 Task: Create a due date automation trigger when advanced on, on the tuesday before a card is due add fields with custom field "Resume" checked at 11:00 AM.
Action: Mouse moved to (1375, 113)
Screenshot: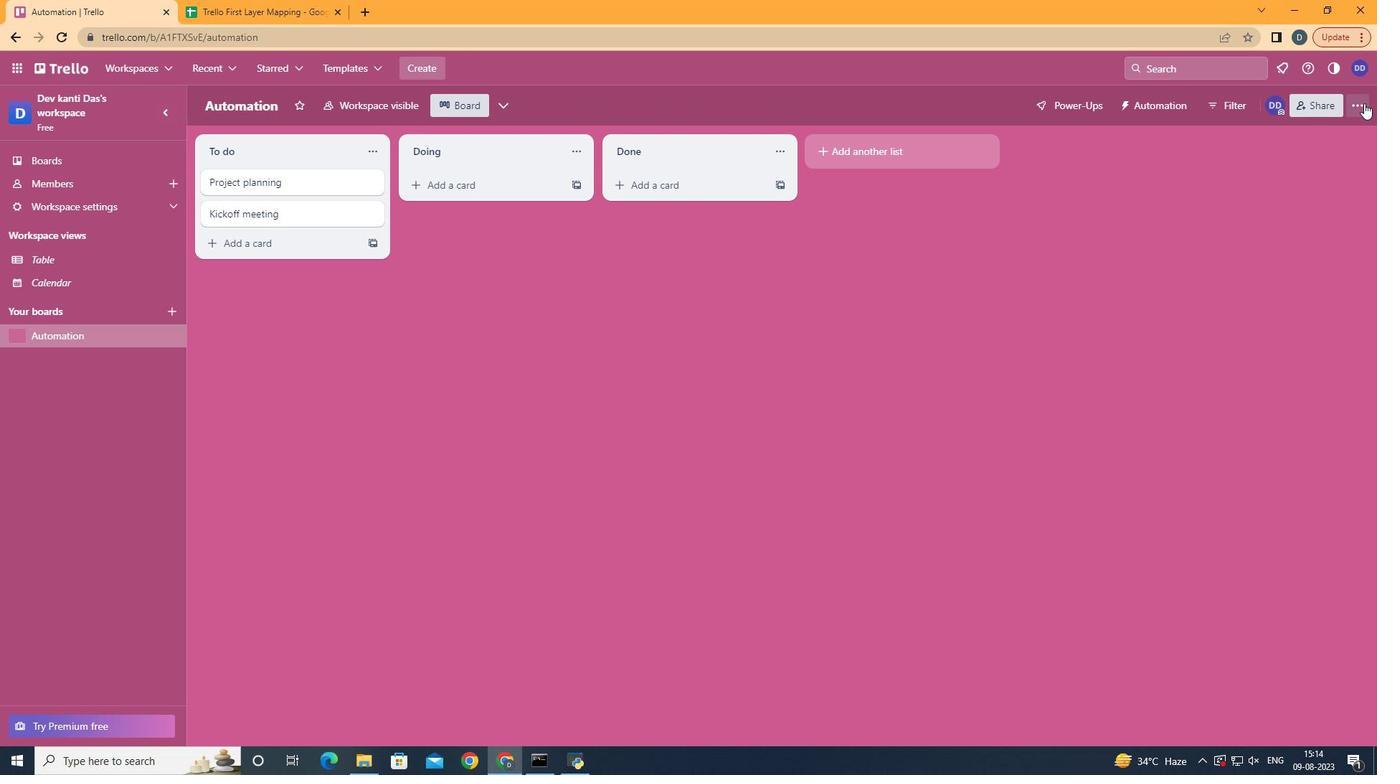 
Action: Mouse pressed left at (1375, 113)
Screenshot: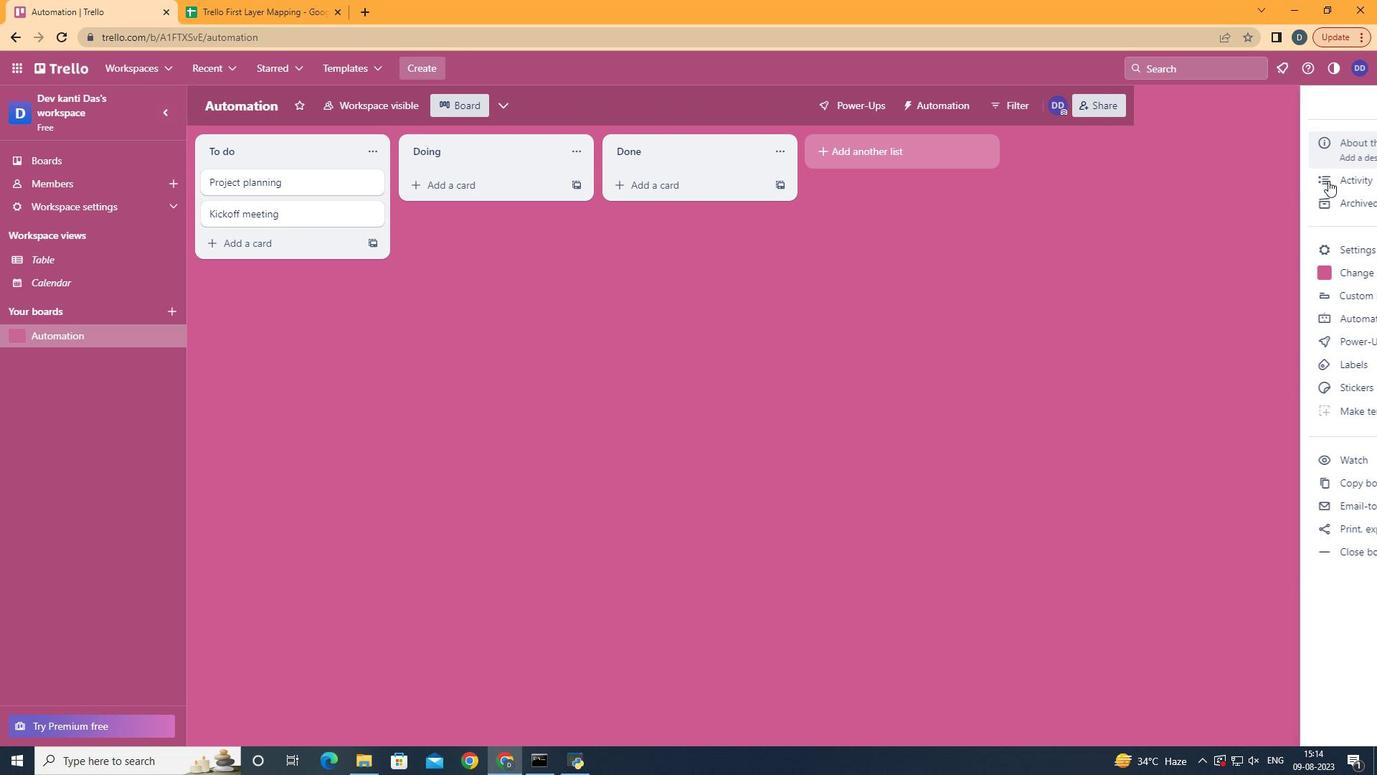 
Action: Mouse moved to (1235, 323)
Screenshot: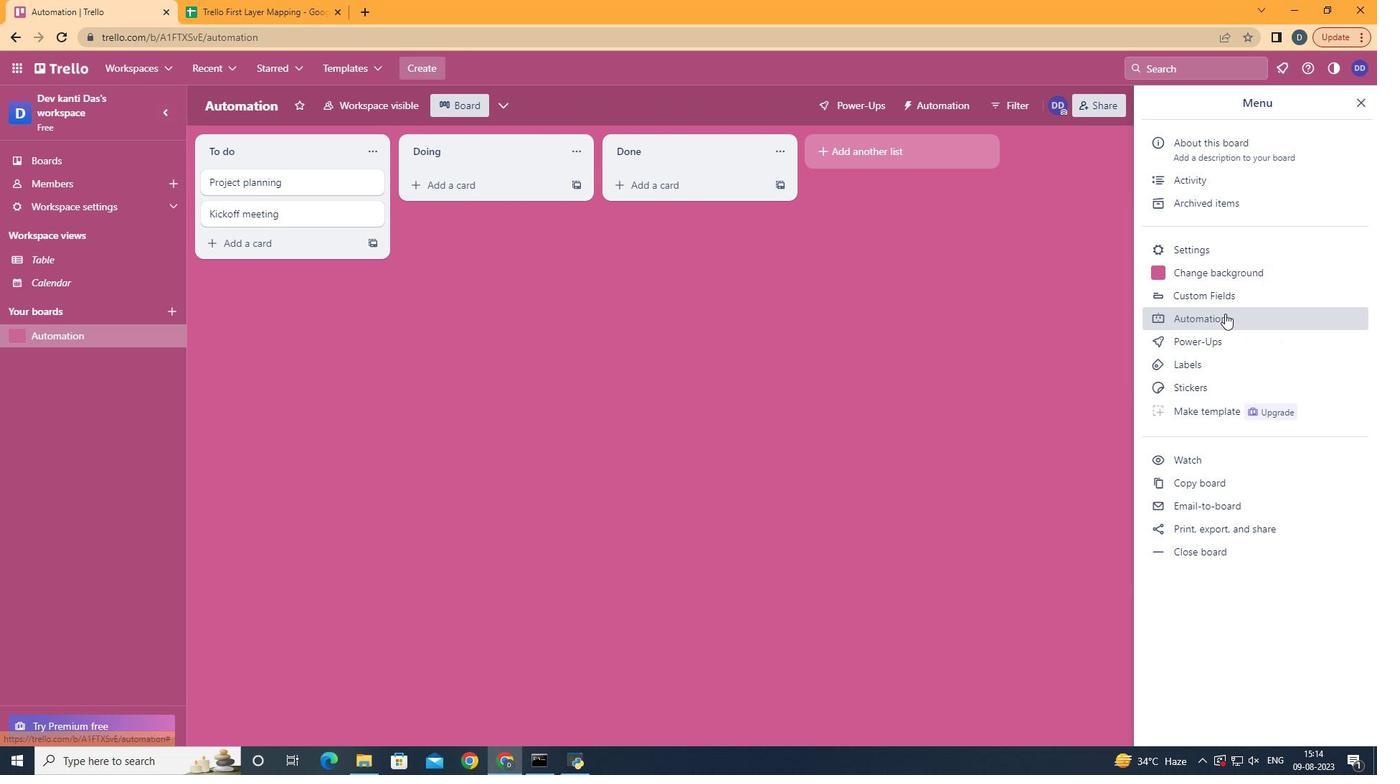 
Action: Mouse pressed left at (1235, 323)
Screenshot: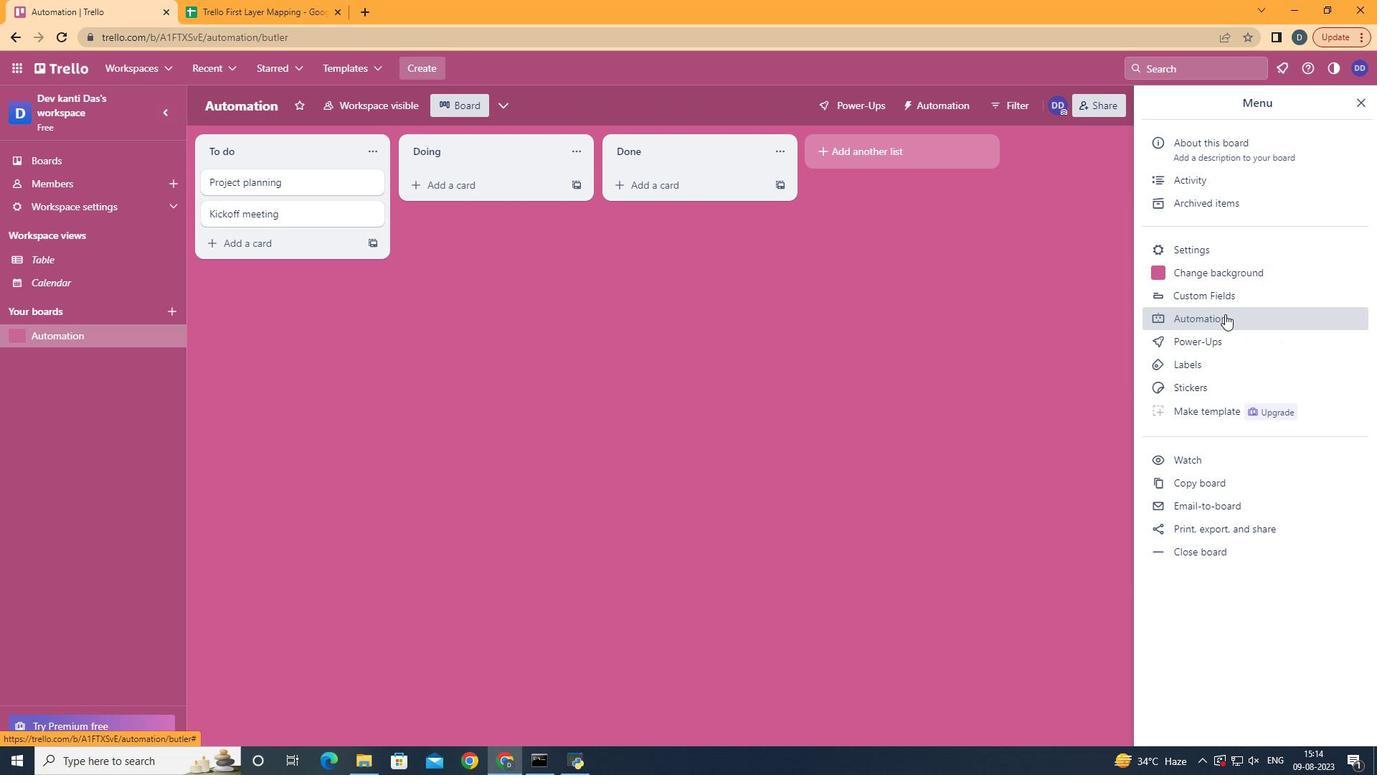 
Action: Mouse moved to (274, 301)
Screenshot: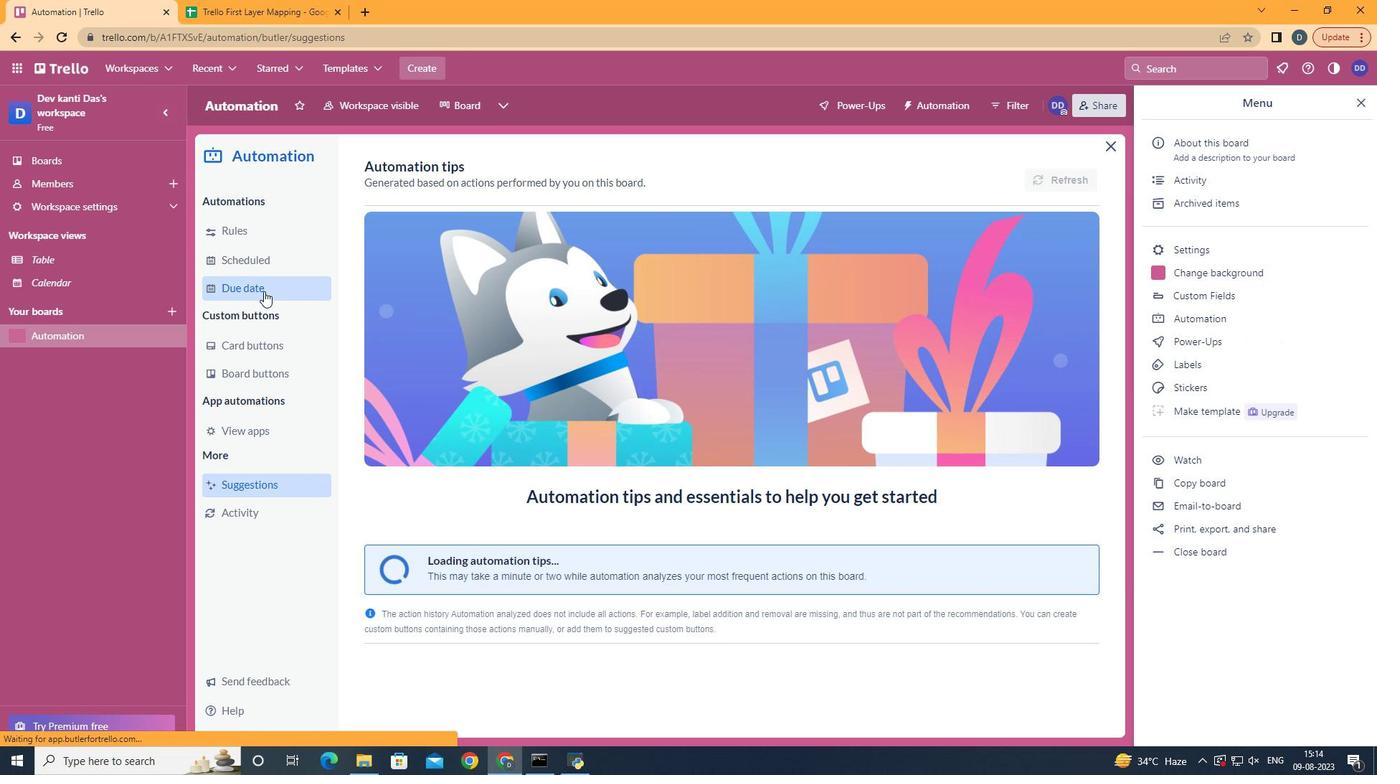 
Action: Mouse pressed left at (274, 301)
Screenshot: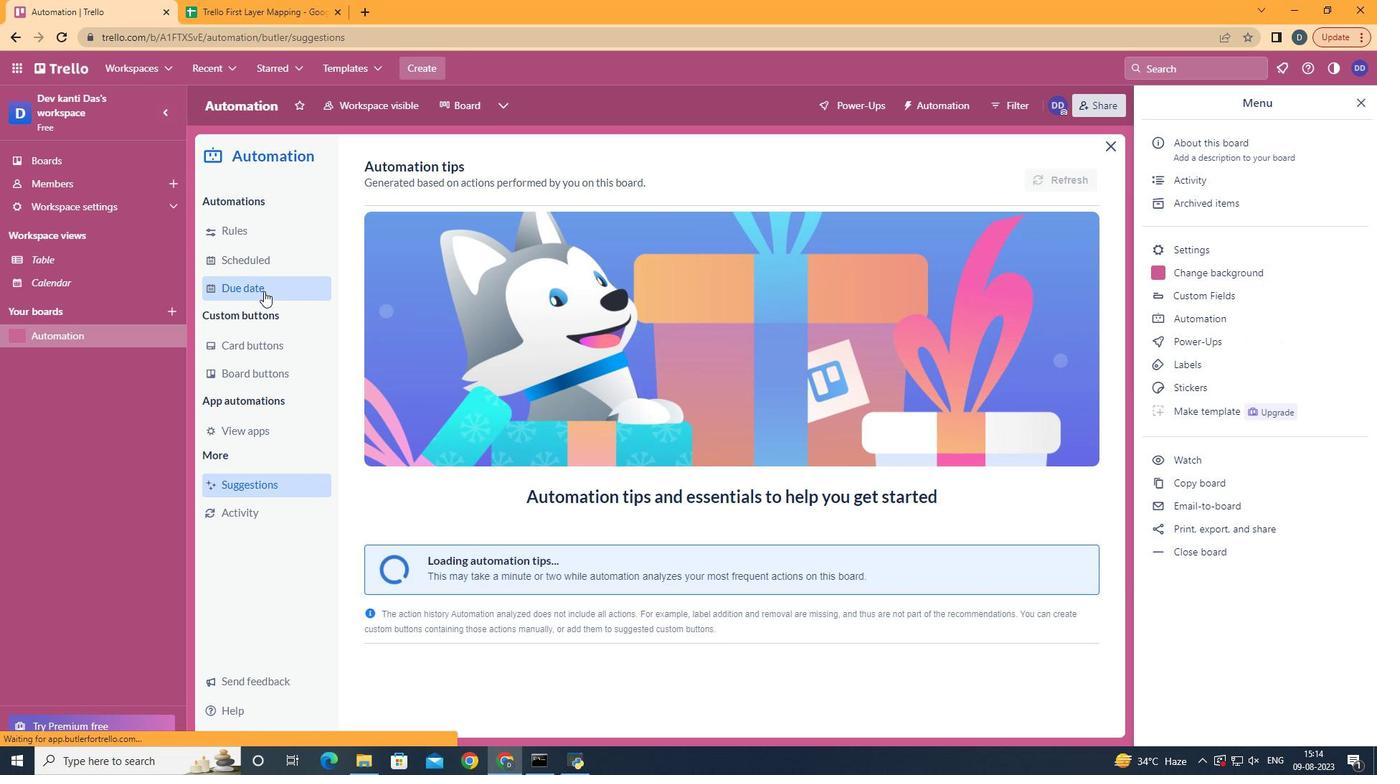 
Action: Mouse moved to (1032, 175)
Screenshot: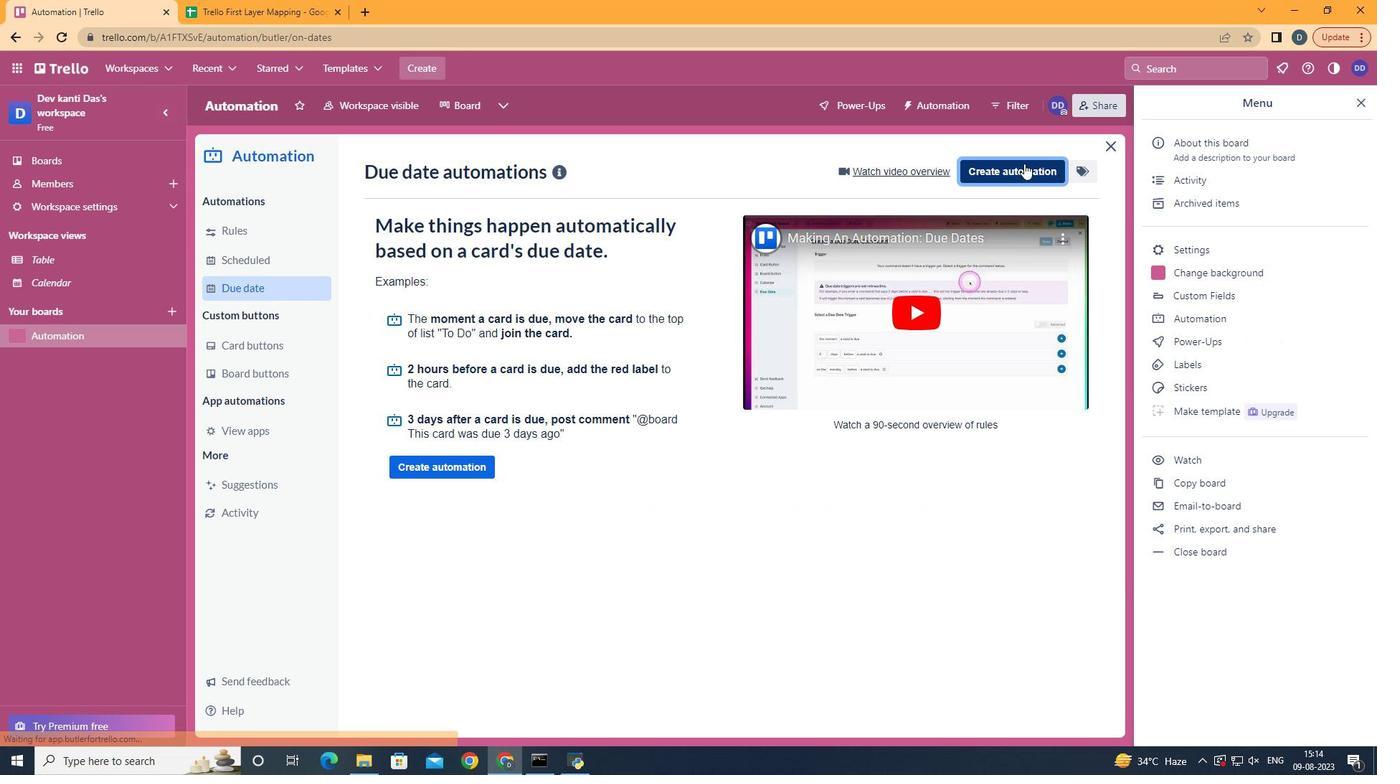 
Action: Mouse pressed left at (1032, 175)
Screenshot: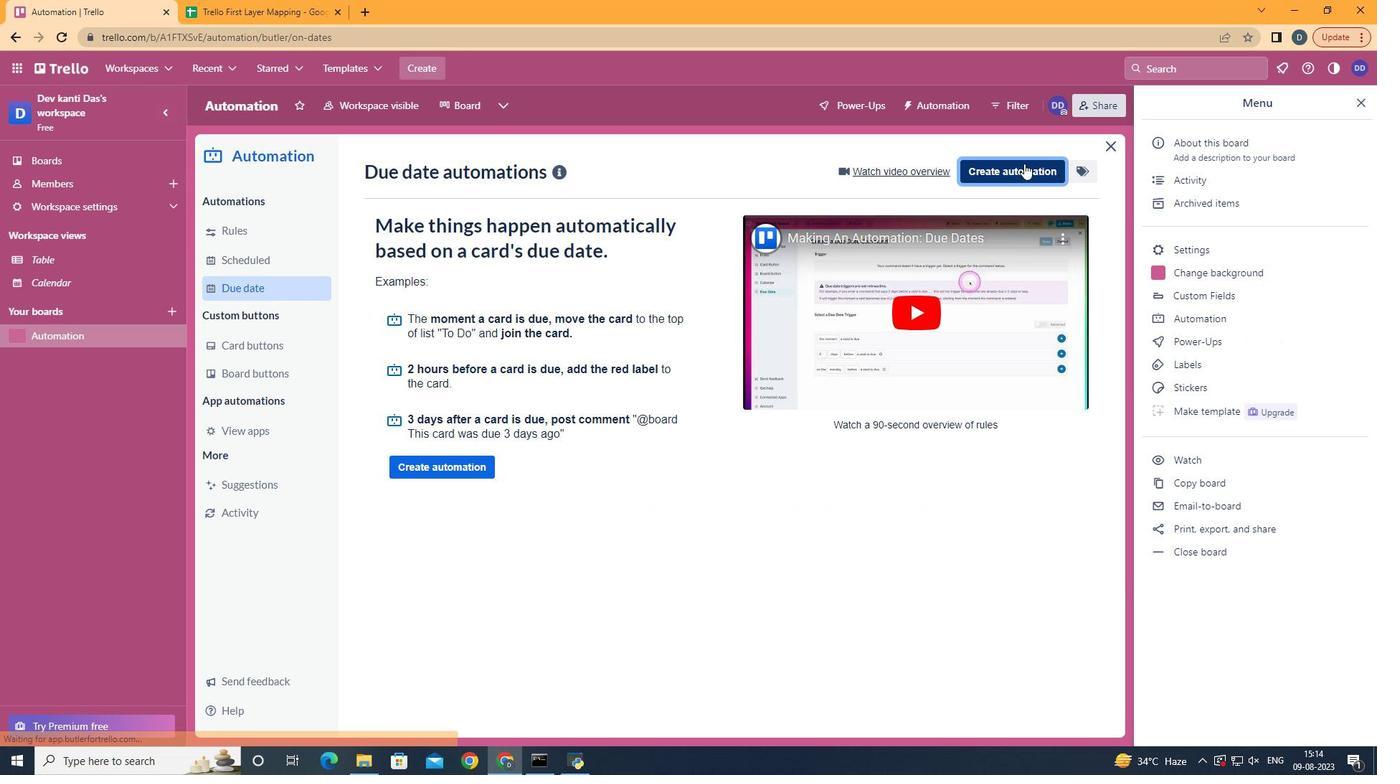 
Action: Mouse moved to (787, 325)
Screenshot: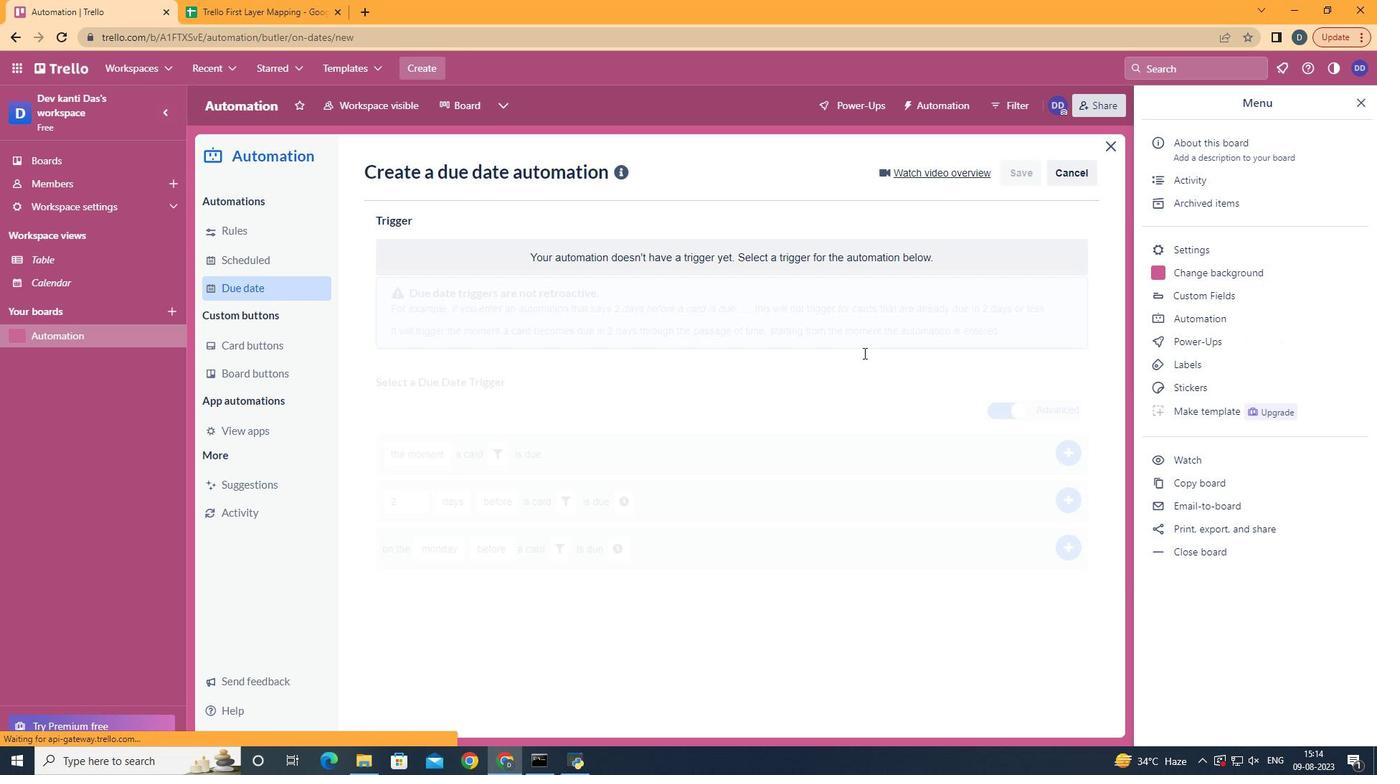 
Action: Mouse pressed left at (787, 325)
Screenshot: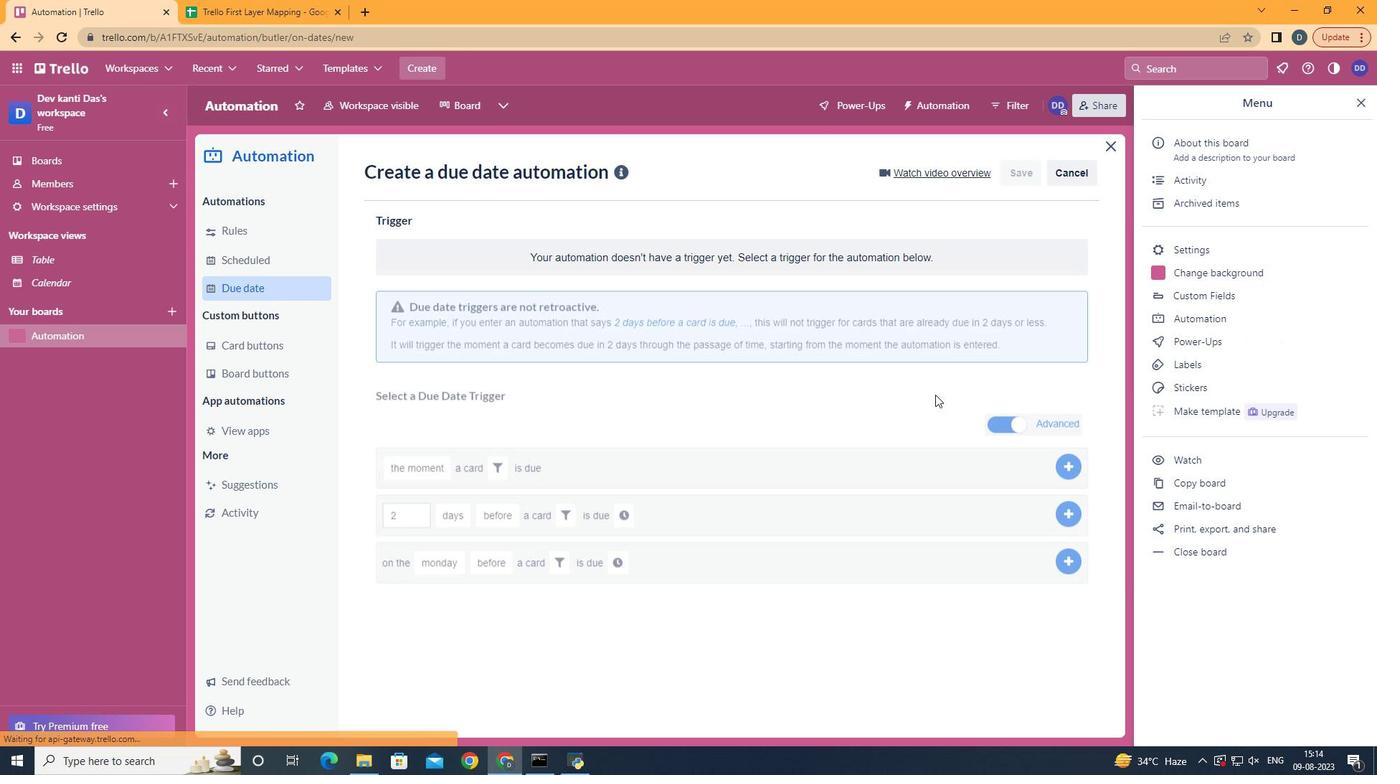 
Action: Mouse moved to (472, 416)
Screenshot: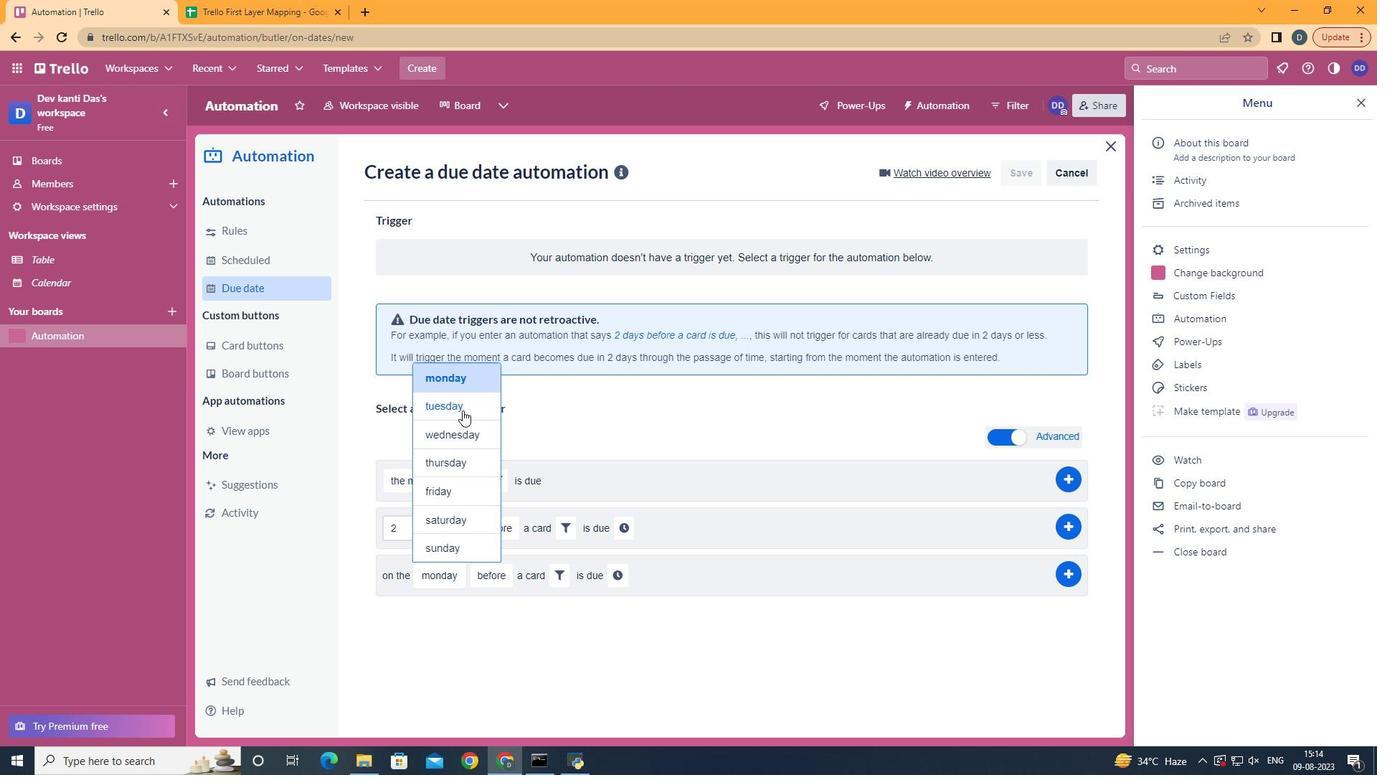 
Action: Mouse pressed left at (472, 416)
Screenshot: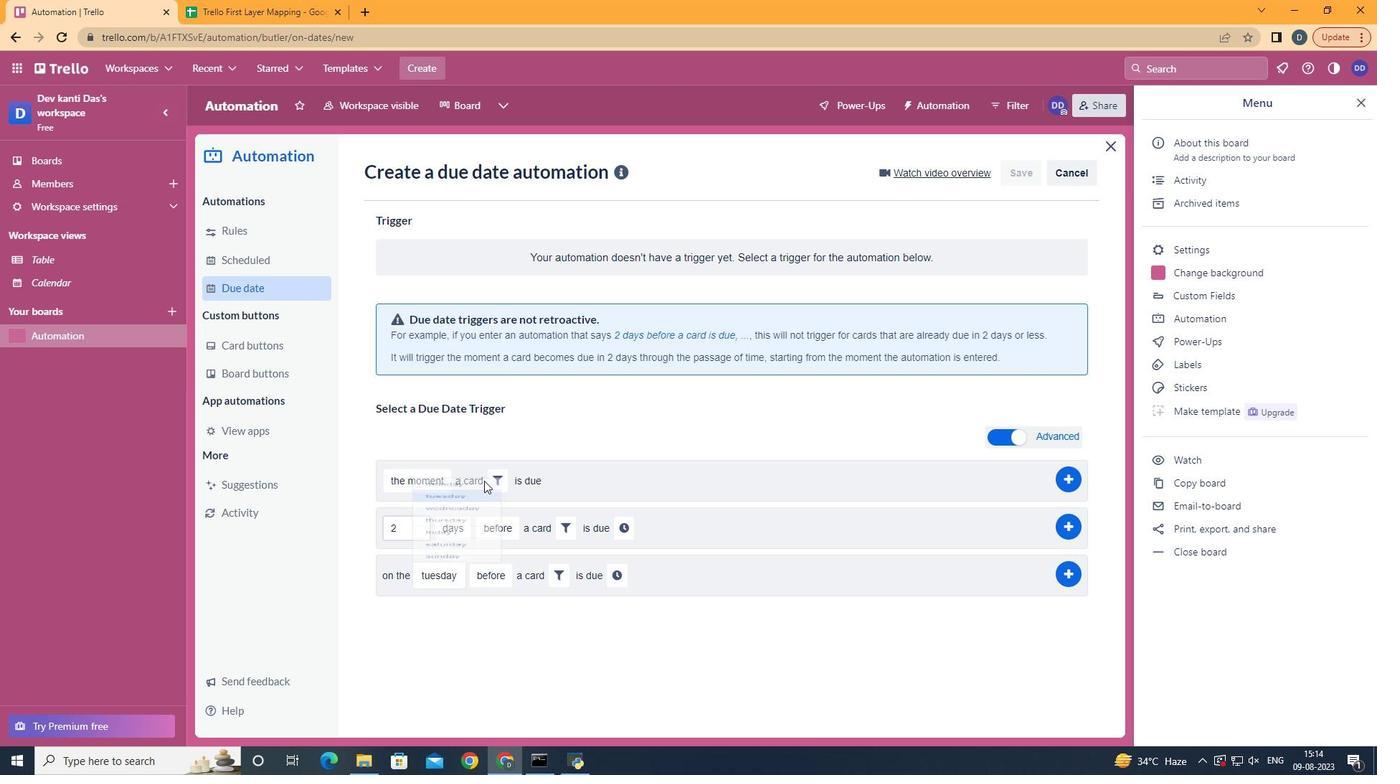 
Action: Mouse moved to (559, 577)
Screenshot: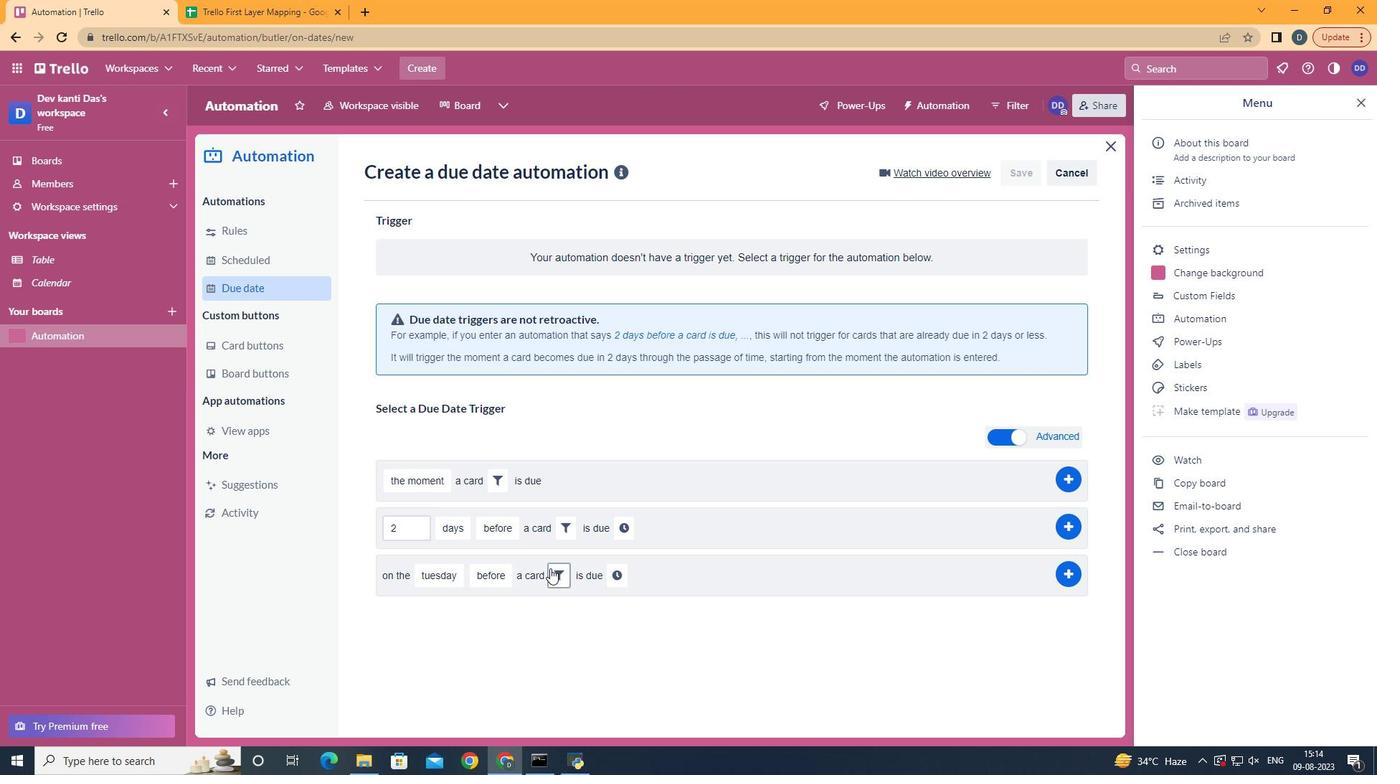 
Action: Mouse pressed left at (559, 577)
Screenshot: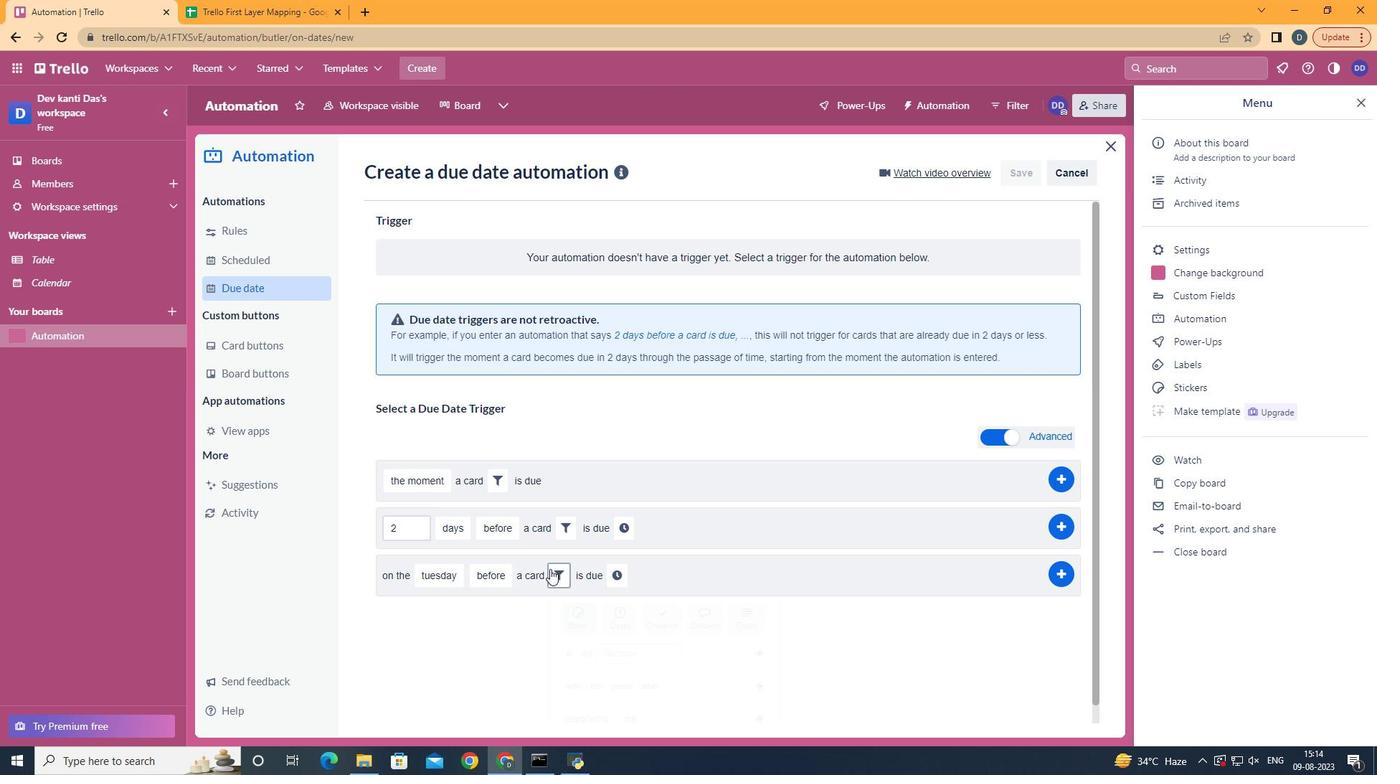 
Action: Mouse moved to (812, 627)
Screenshot: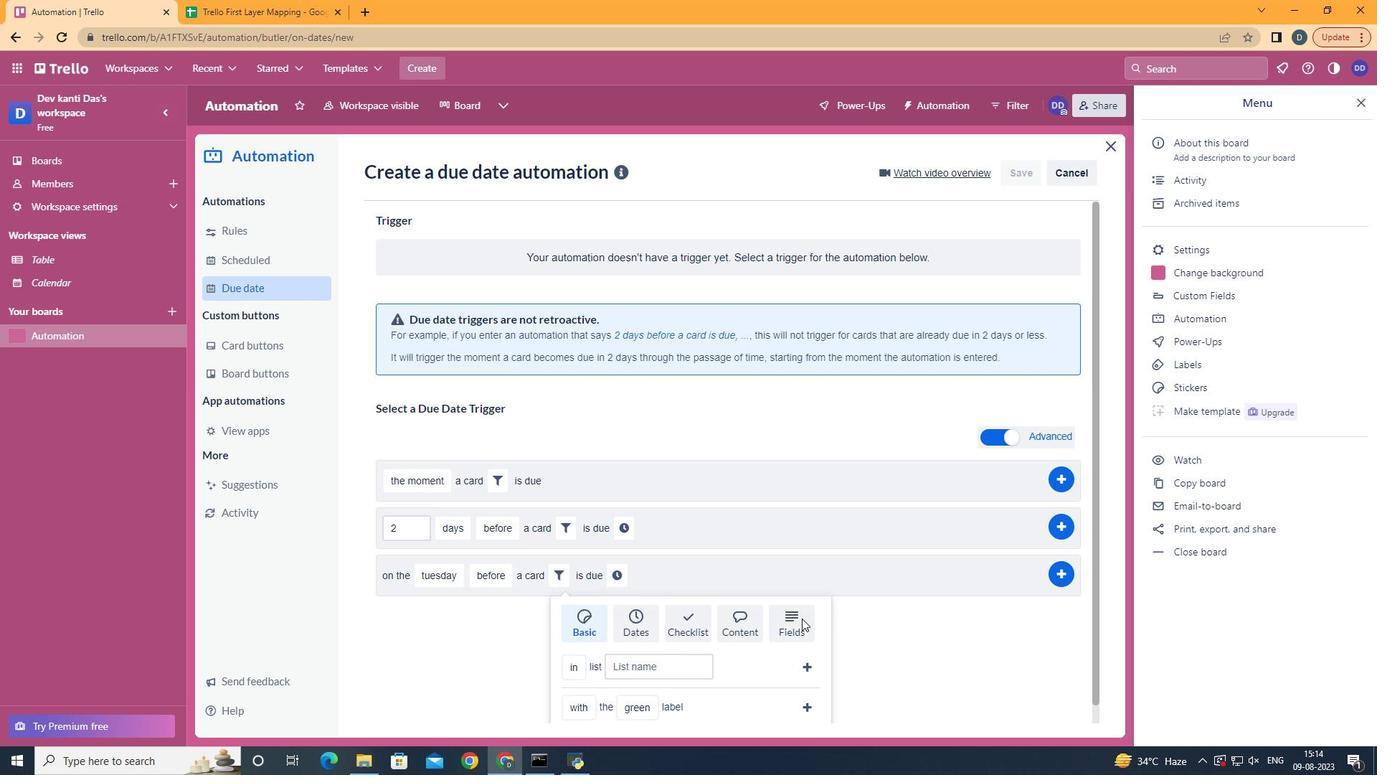 
Action: Mouse pressed left at (812, 627)
Screenshot: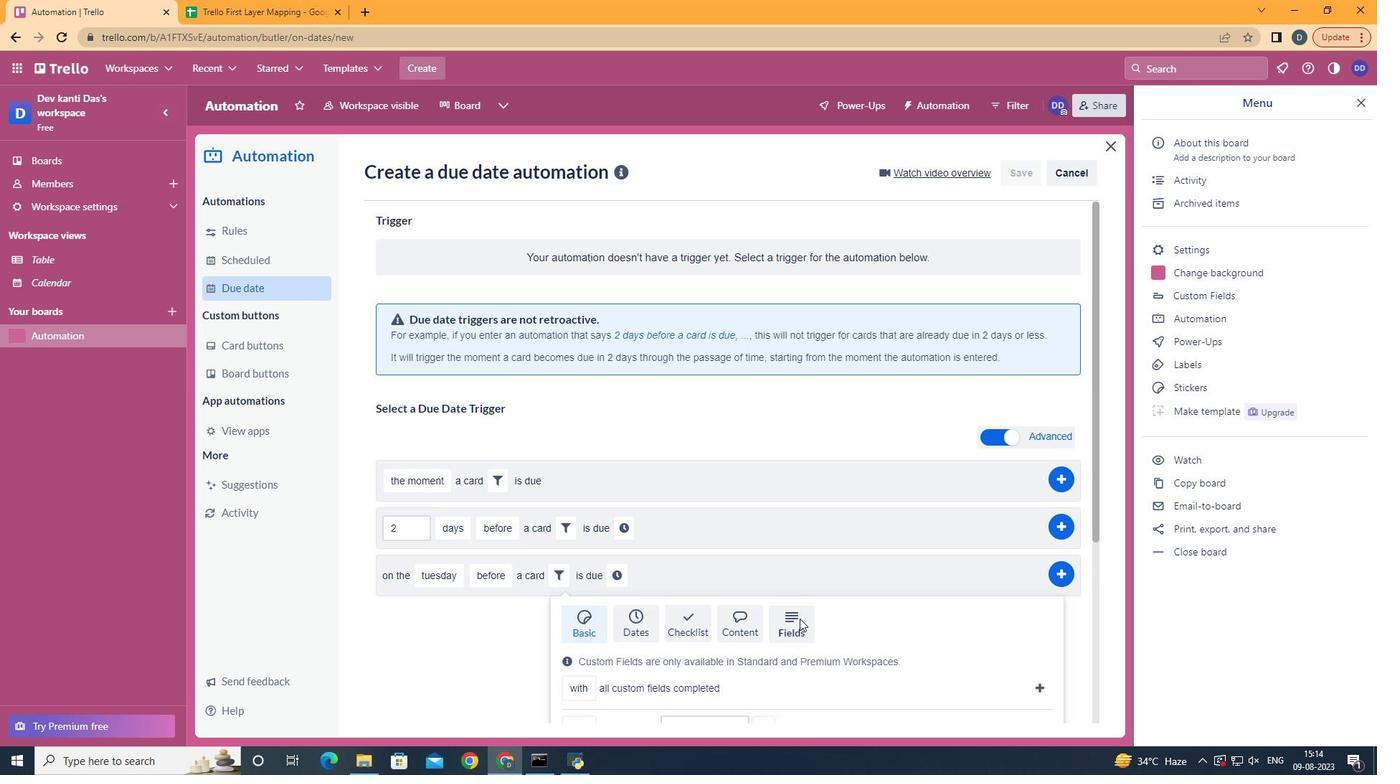 
Action: Mouse moved to (808, 626)
Screenshot: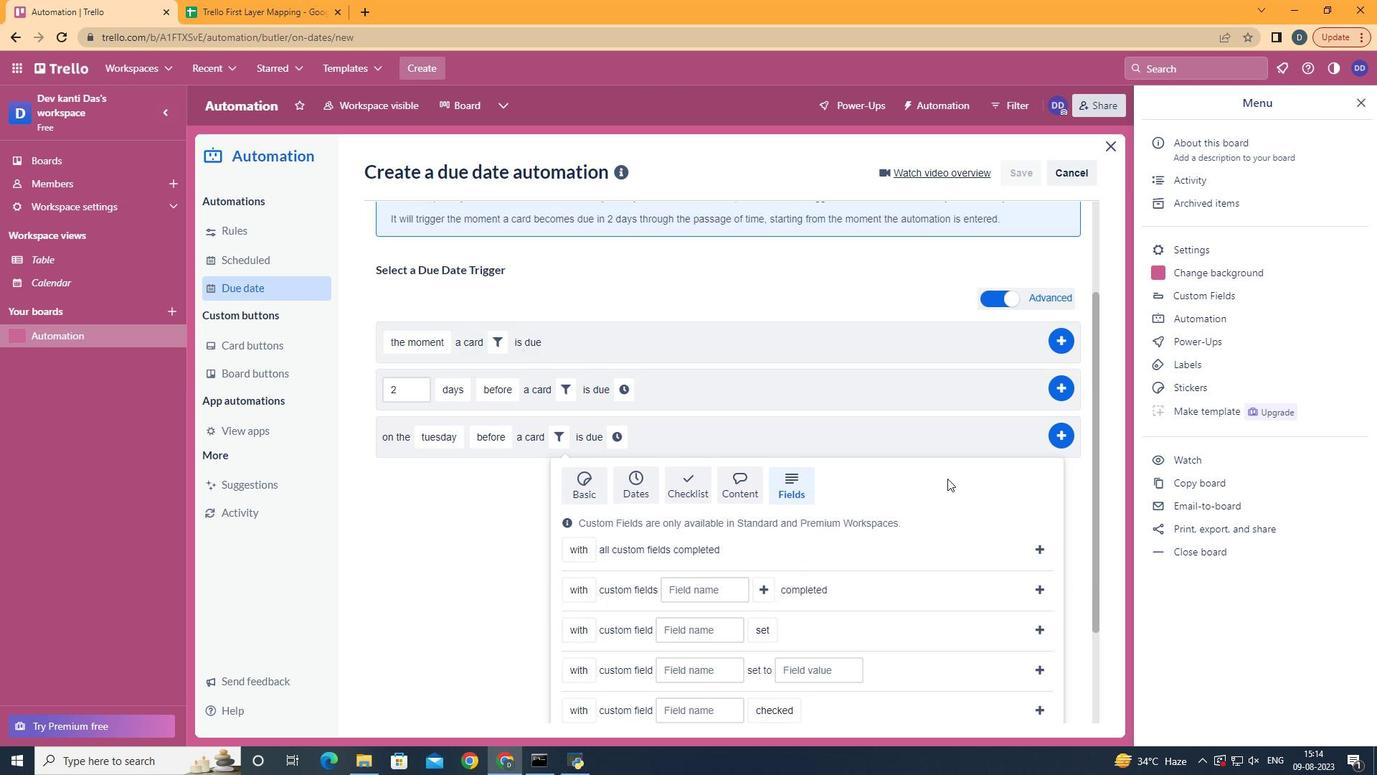 
Action: Mouse scrolled (808, 625) with delta (0, 0)
Screenshot: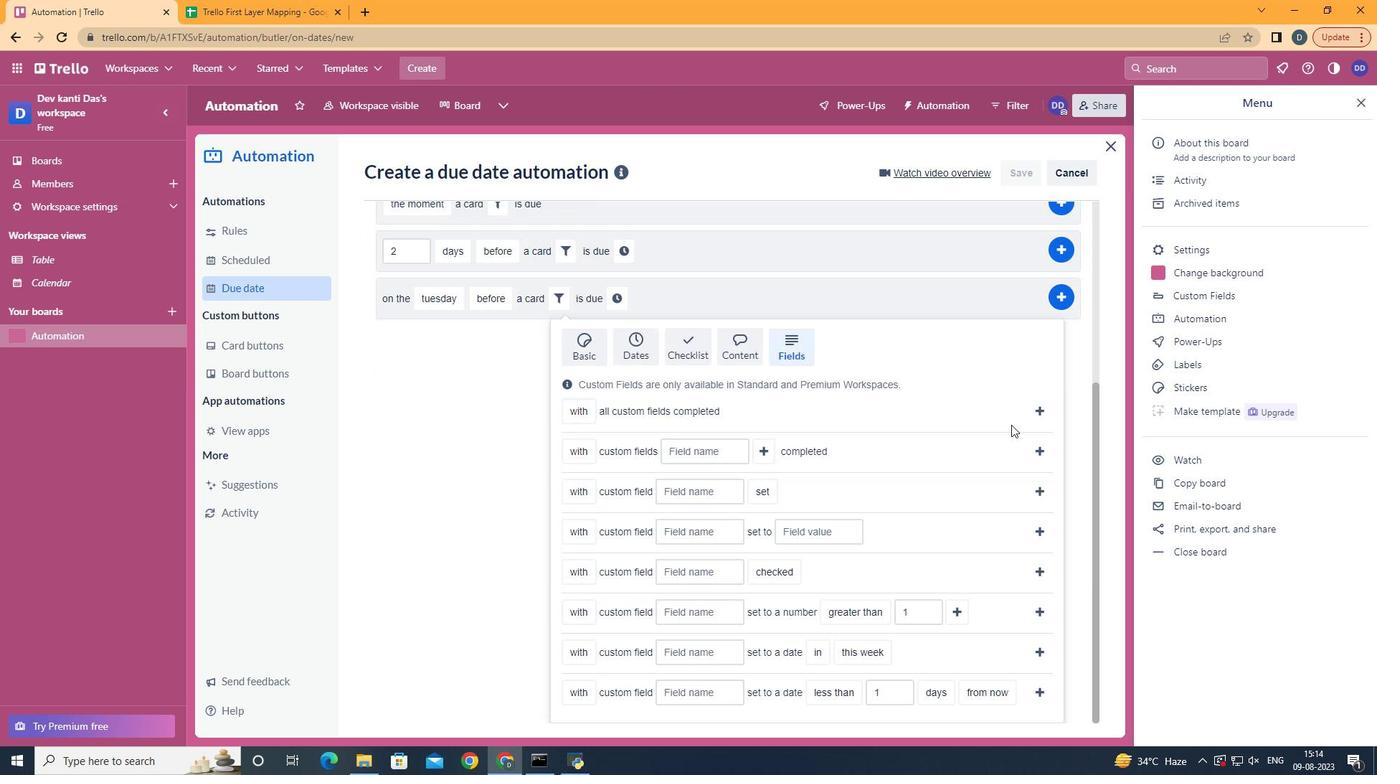 
Action: Mouse scrolled (808, 625) with delta (0, 0)
Screenshot: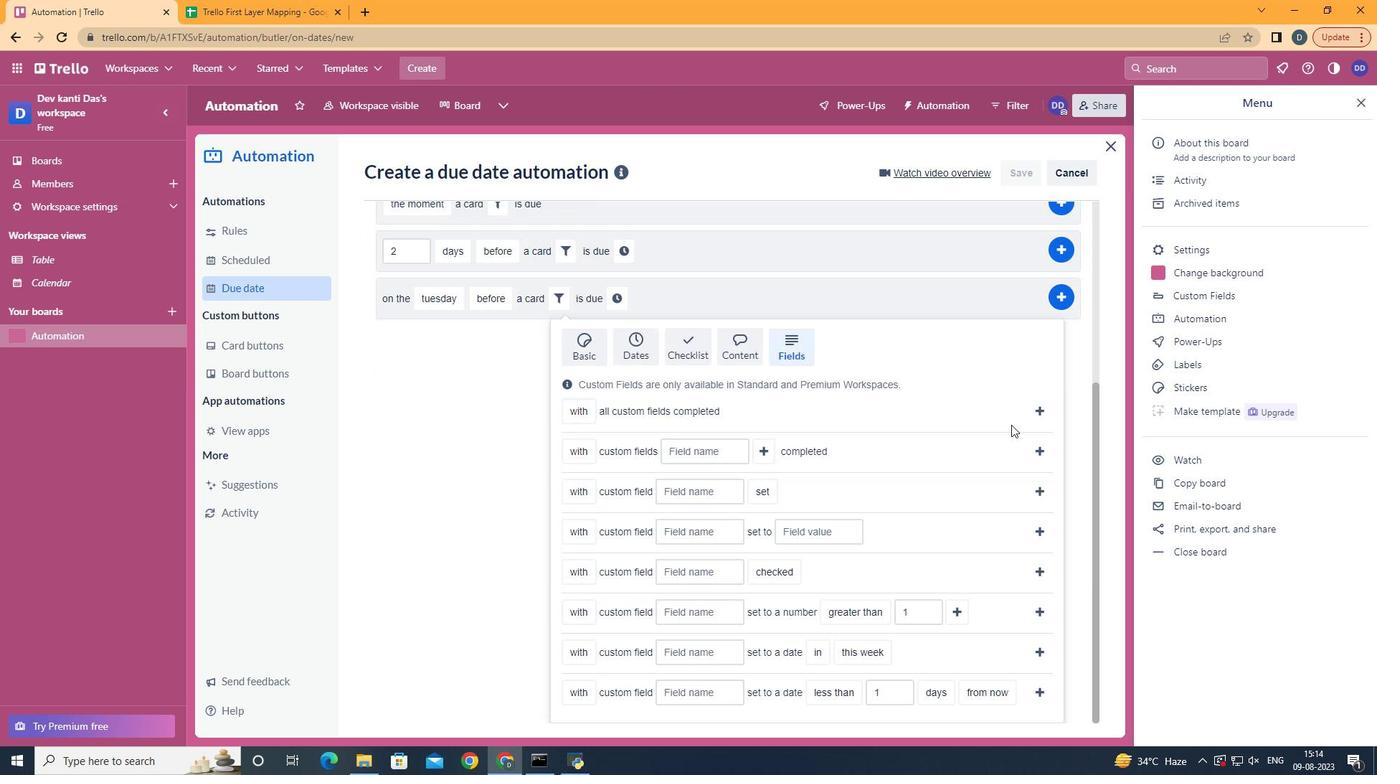 
Action: Mouse scrolled (808, 625) with delta (0, 0)
Screenshot: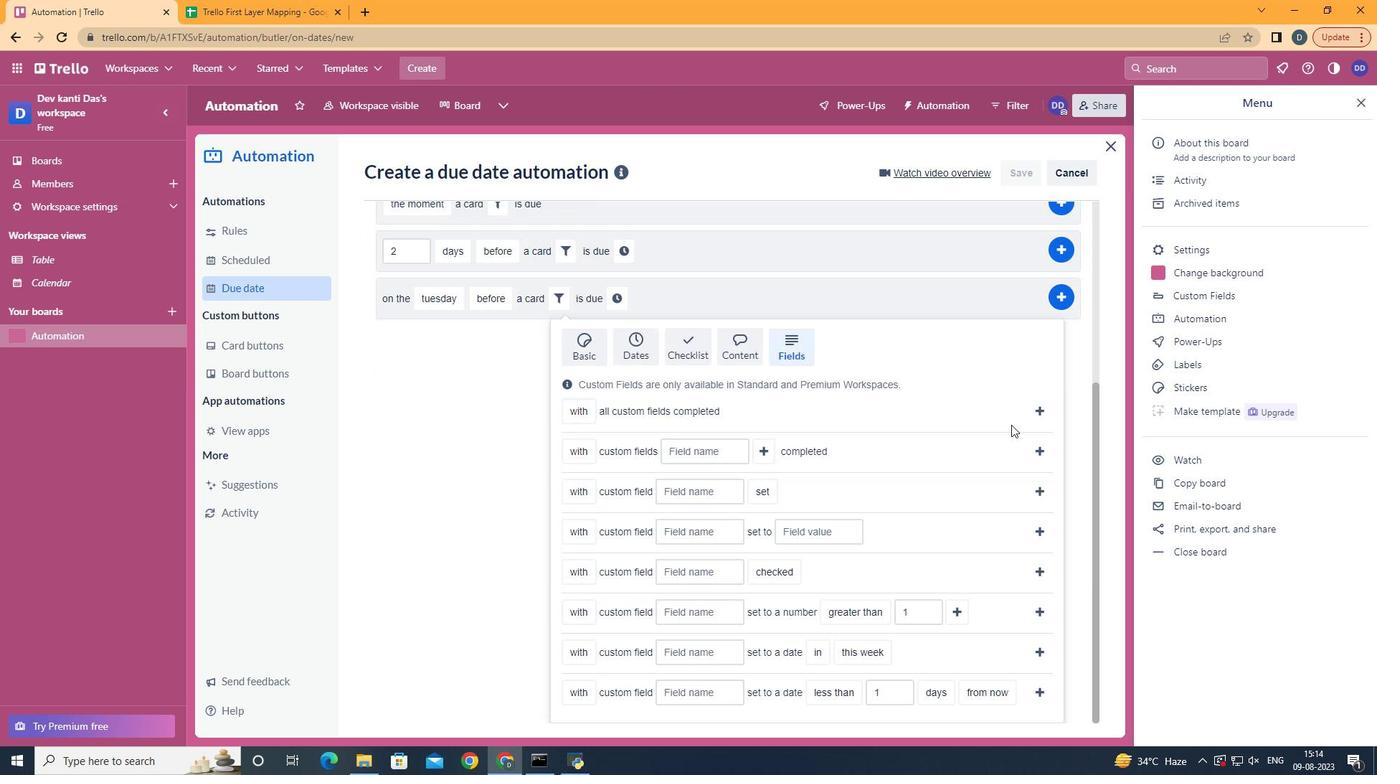 
Action: Mouse scrolled (808, 625) with delta (0, 0)
Screenshot: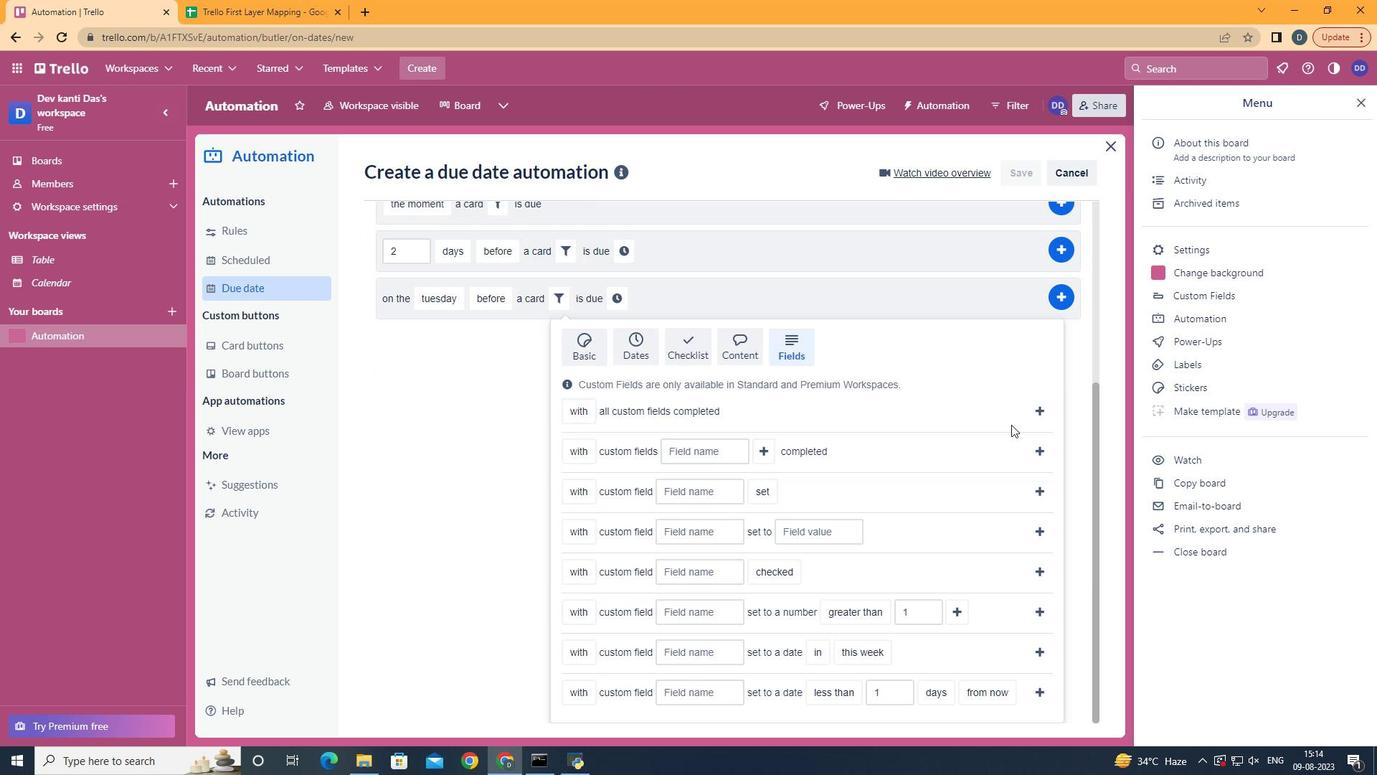 
Action: Mouse moved to (808, 617)
Screenshot: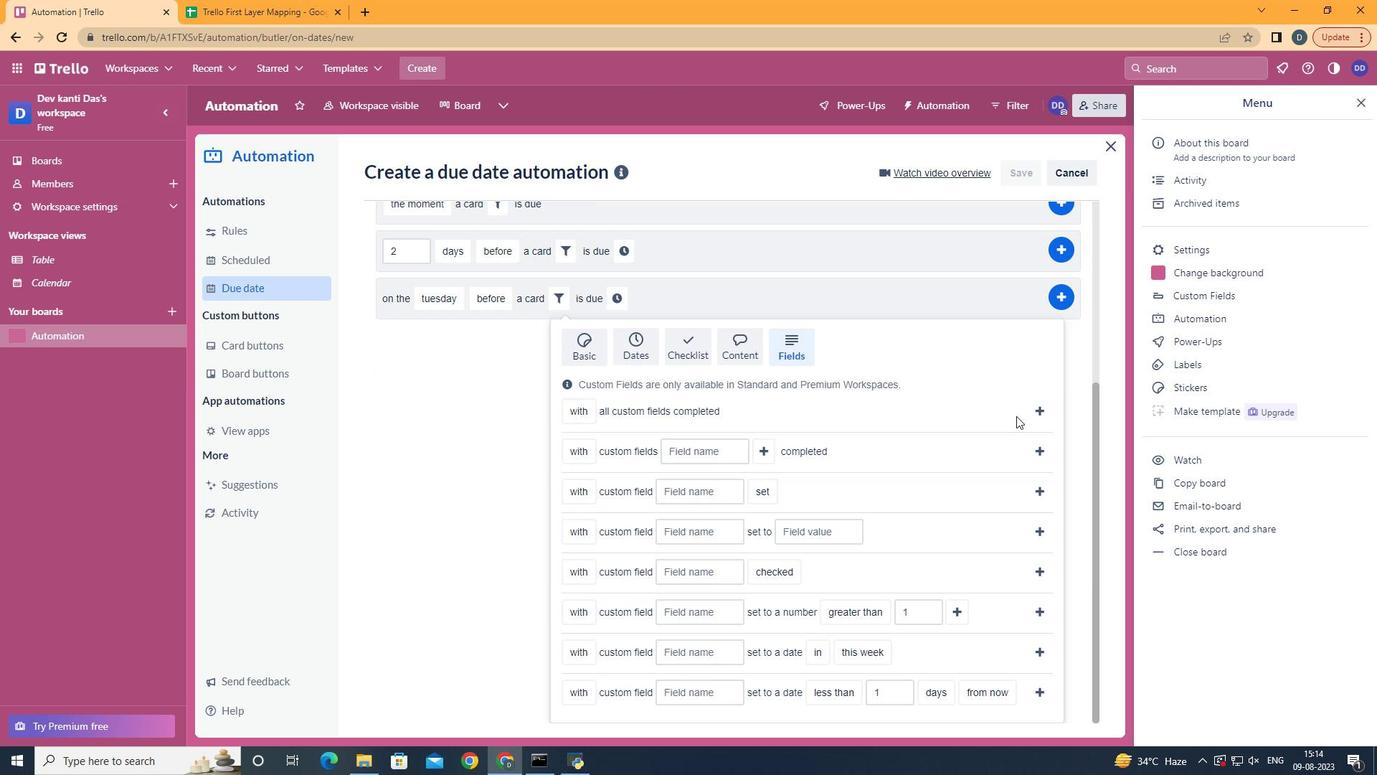 
Action: Mouse scrolled (808, 616) with delta (0, 0)
Screenshot: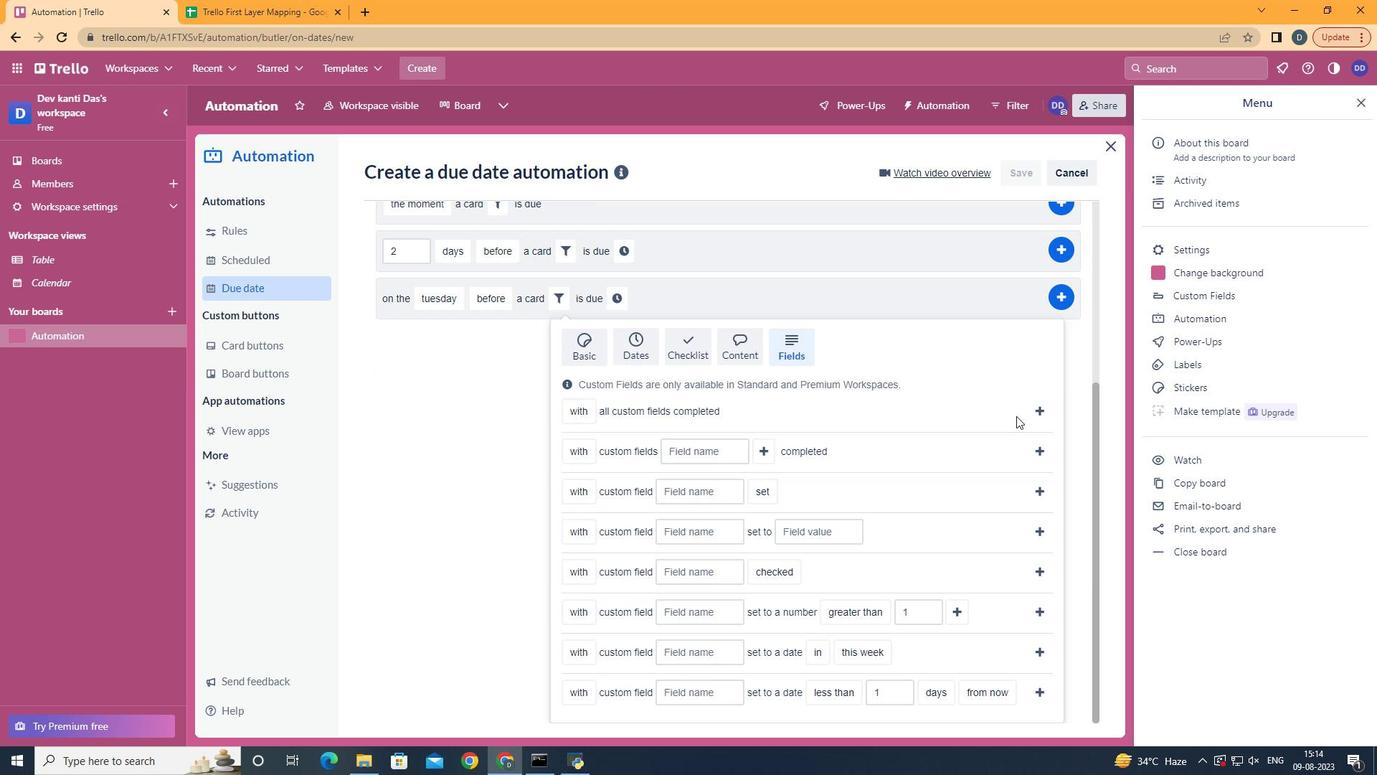 
Action: Mouse moved to (604, 599)
Screenshot: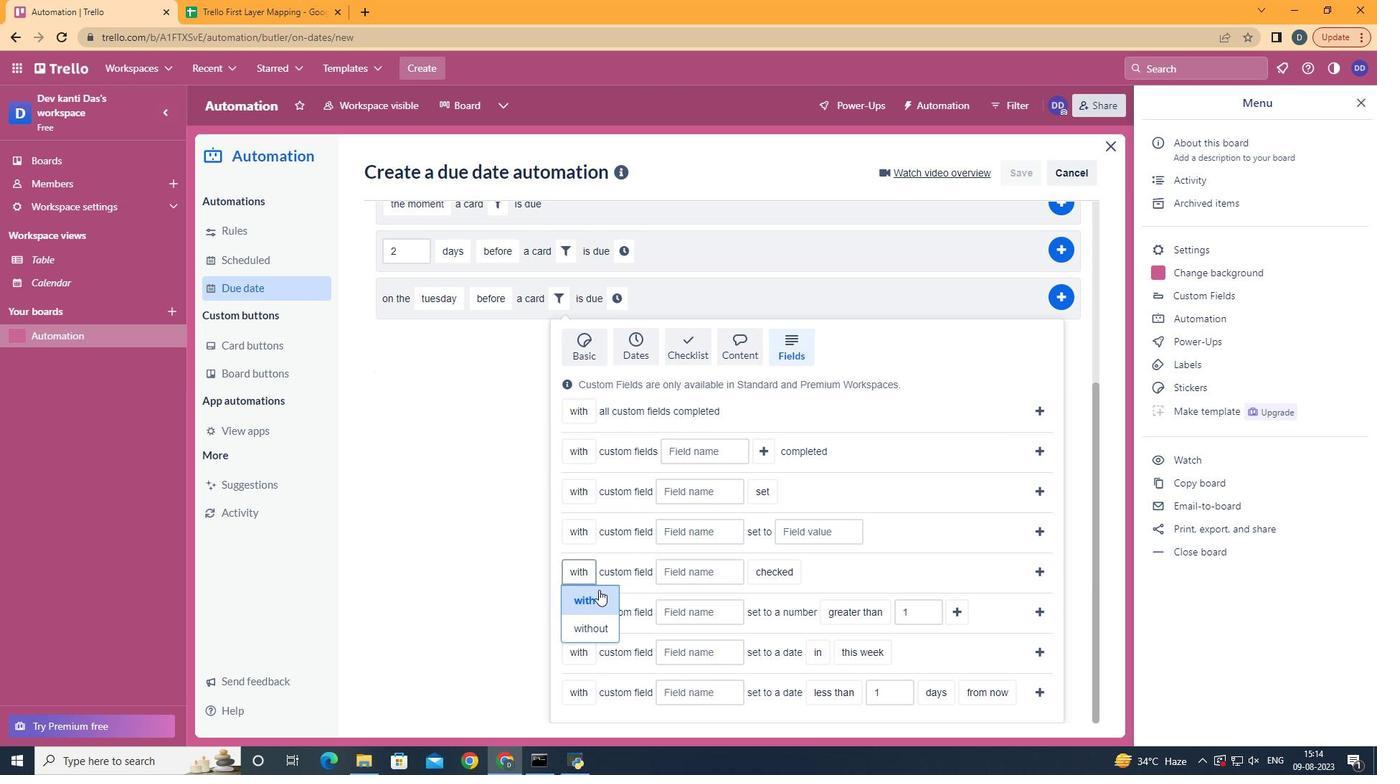 
Action: Mouse pressed left at (604, 599)
Screenshot: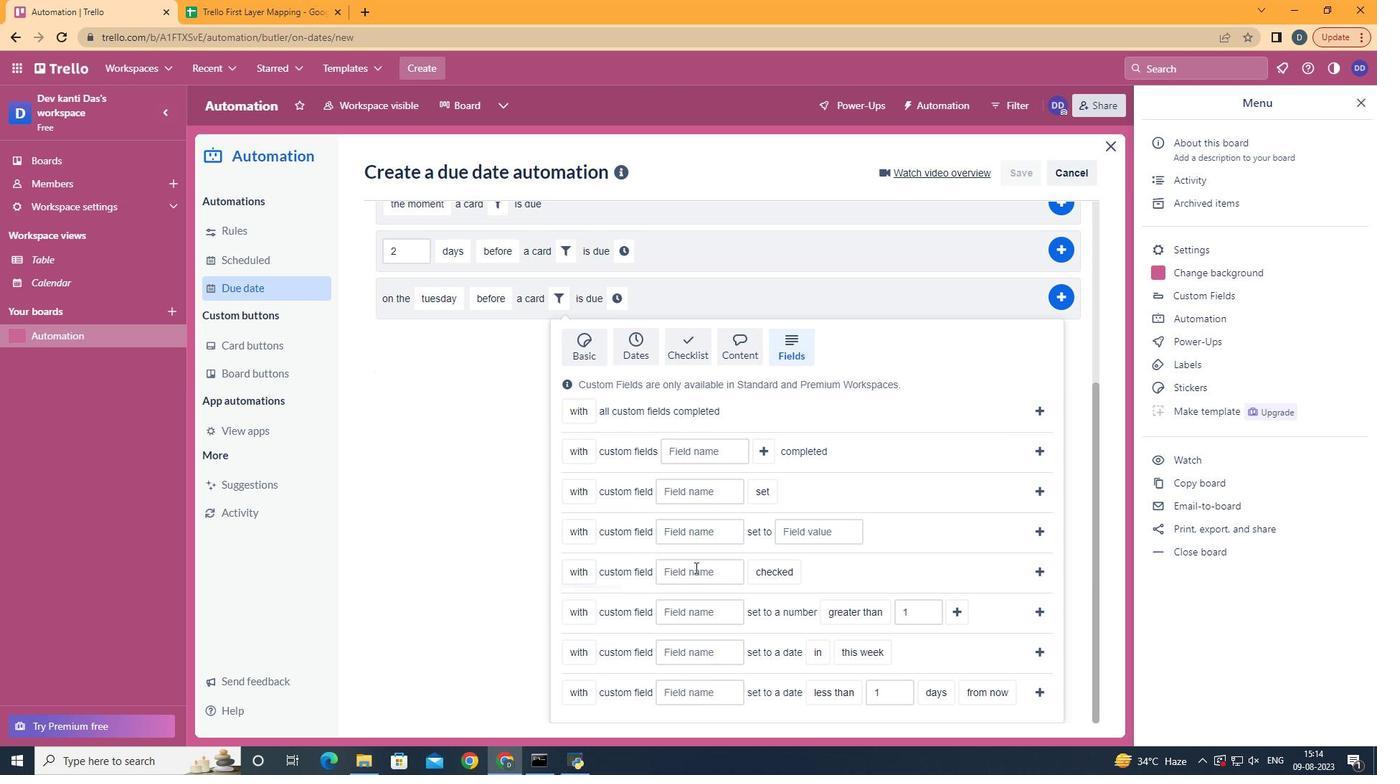 
Action: Mouse moved to (709, 576)
Screenshot: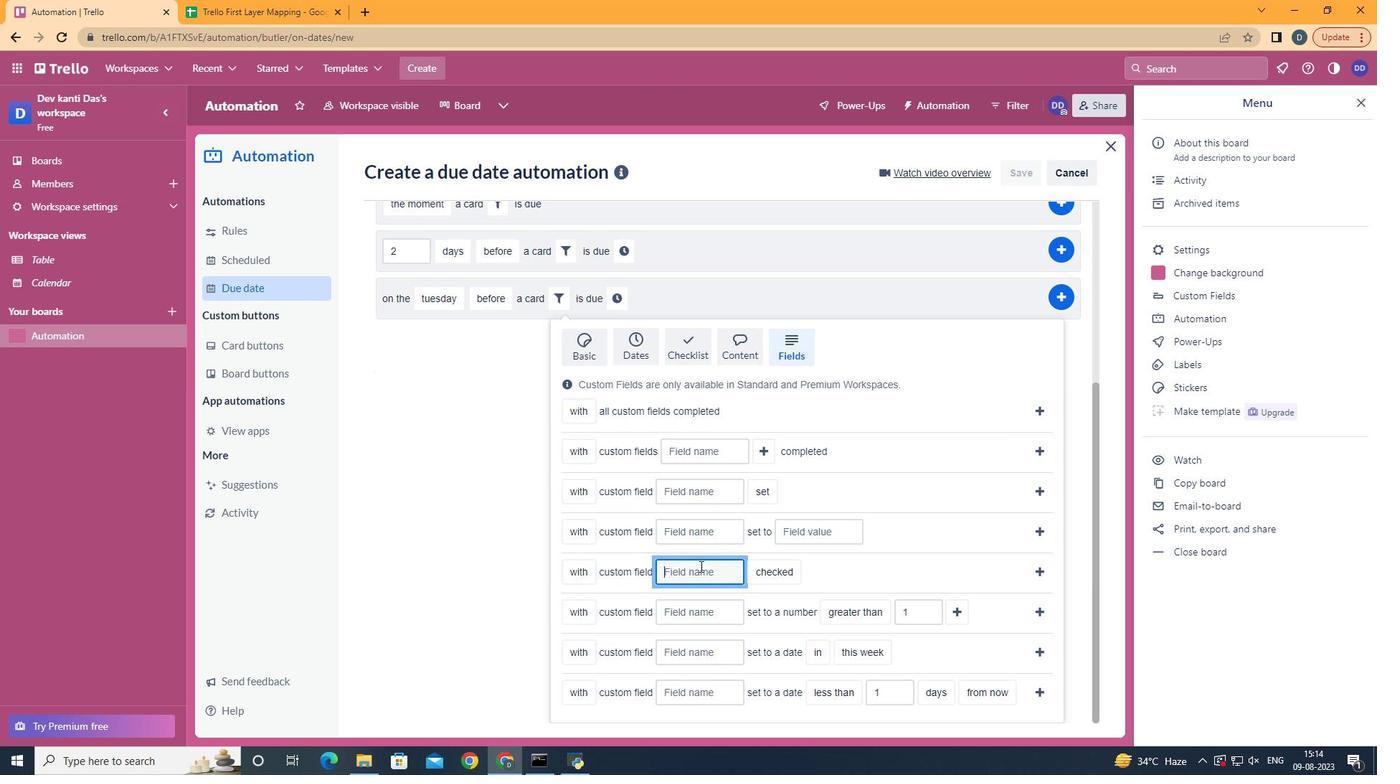 
Action: Mouse pressed left at (709, 576)
Screenshot: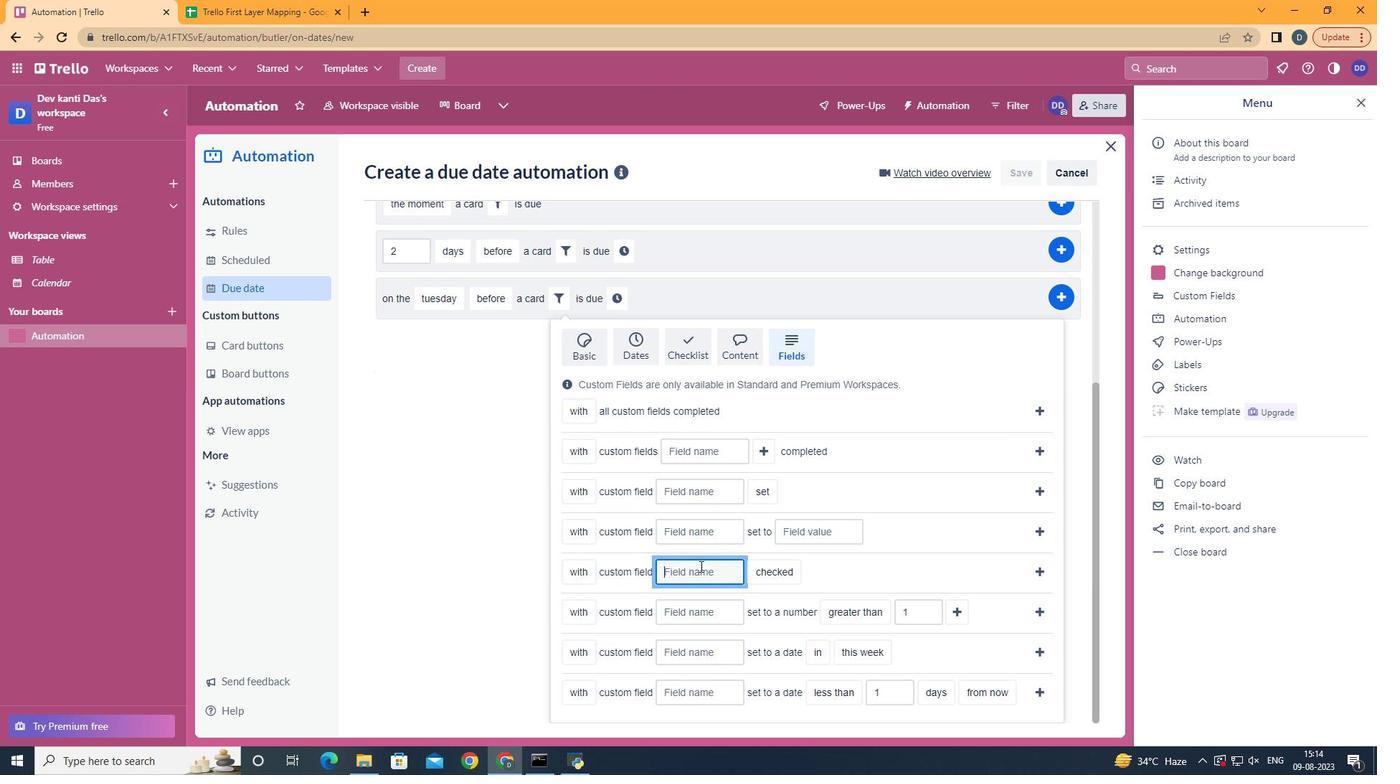 
Action: Mouse moved to (712, 575)
Screenshot: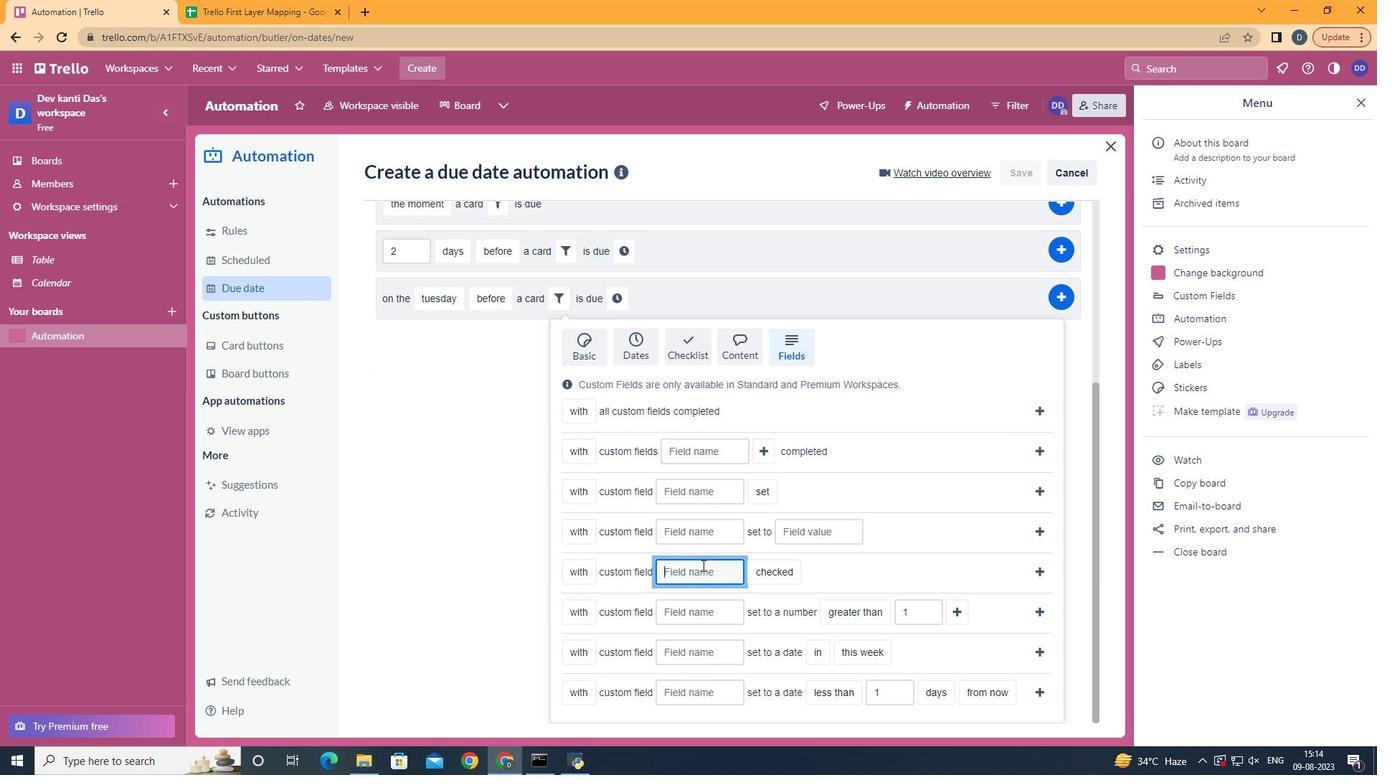 
Action: Key pressed <Key.shift>Resume
Screenshot: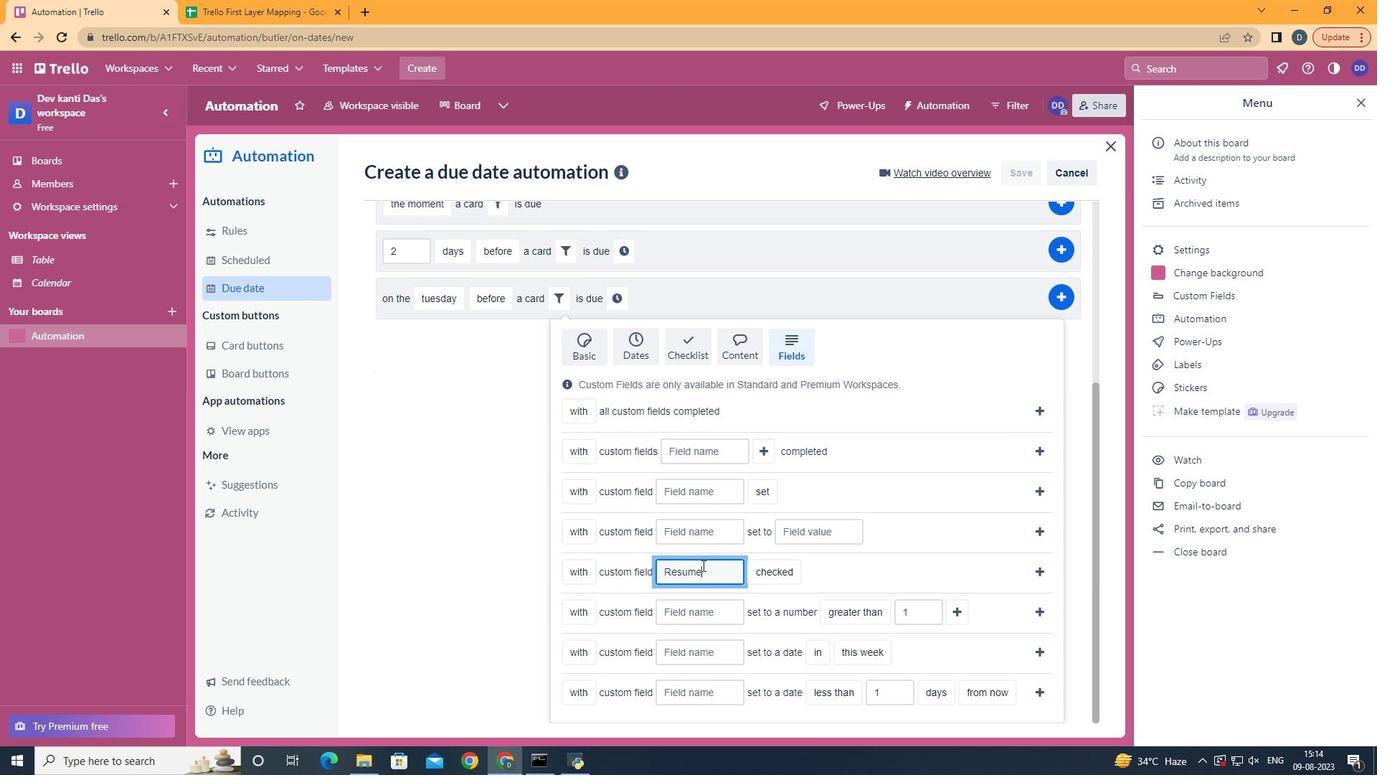 
Action: Mouse moved to (795, 602)
Screenshot: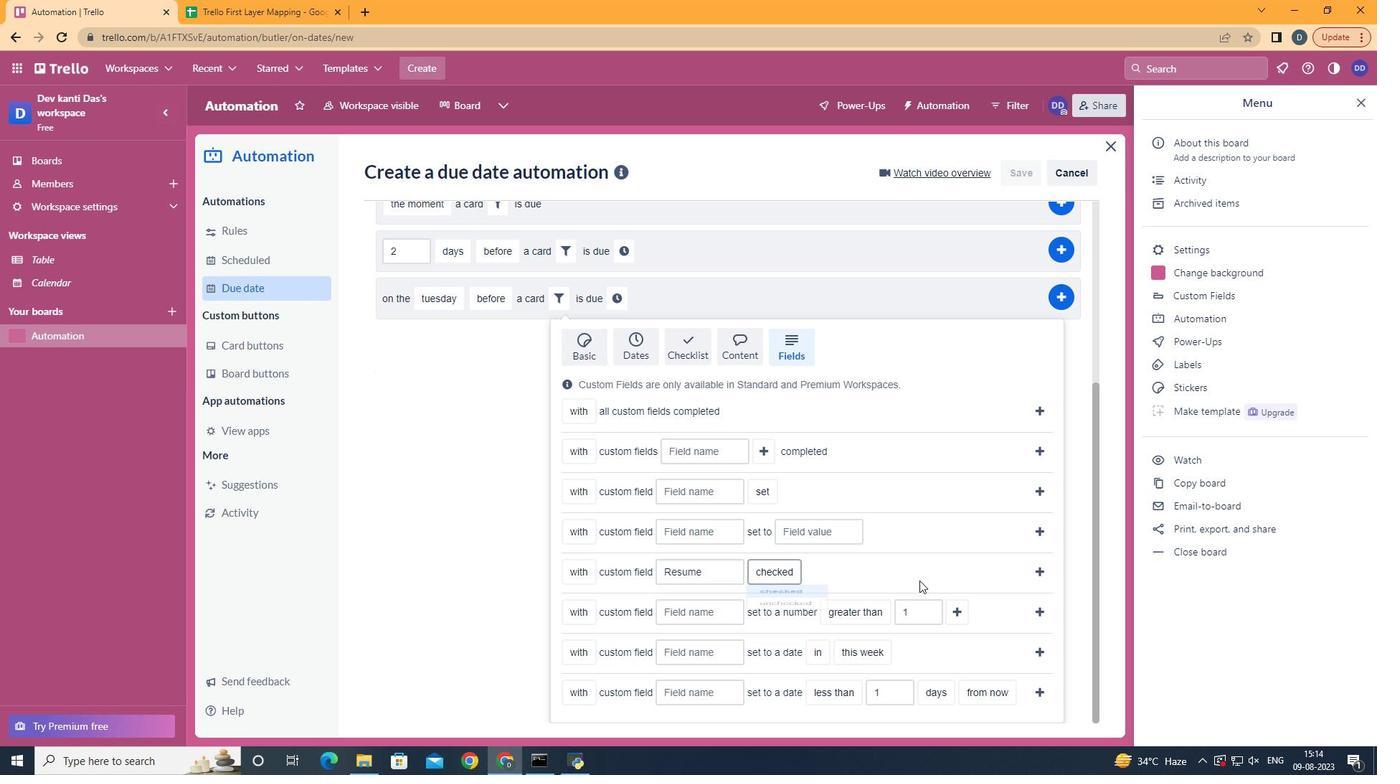 
Action: Mouse pressed left at (795, 602)
Screenshot: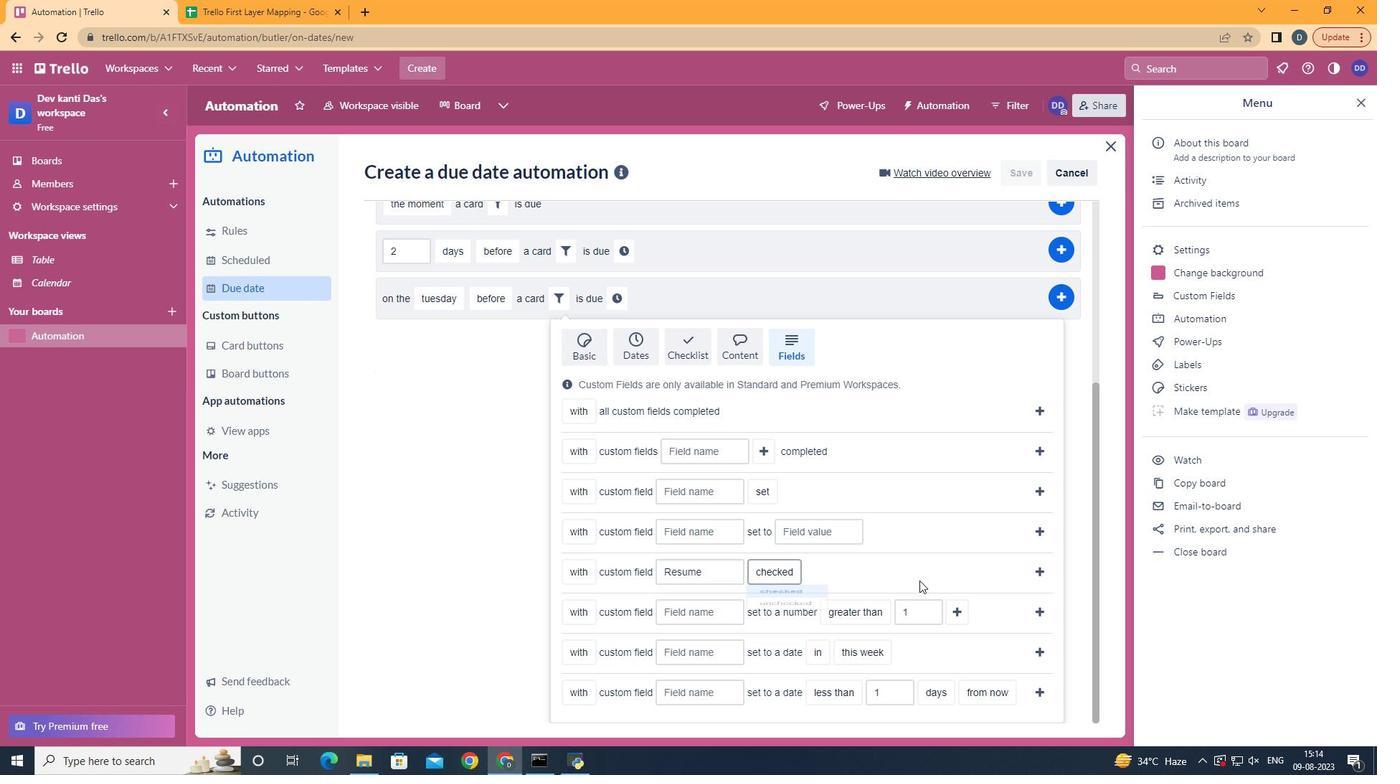
Action: Mouse moved to (1049, 574)
Screenshot: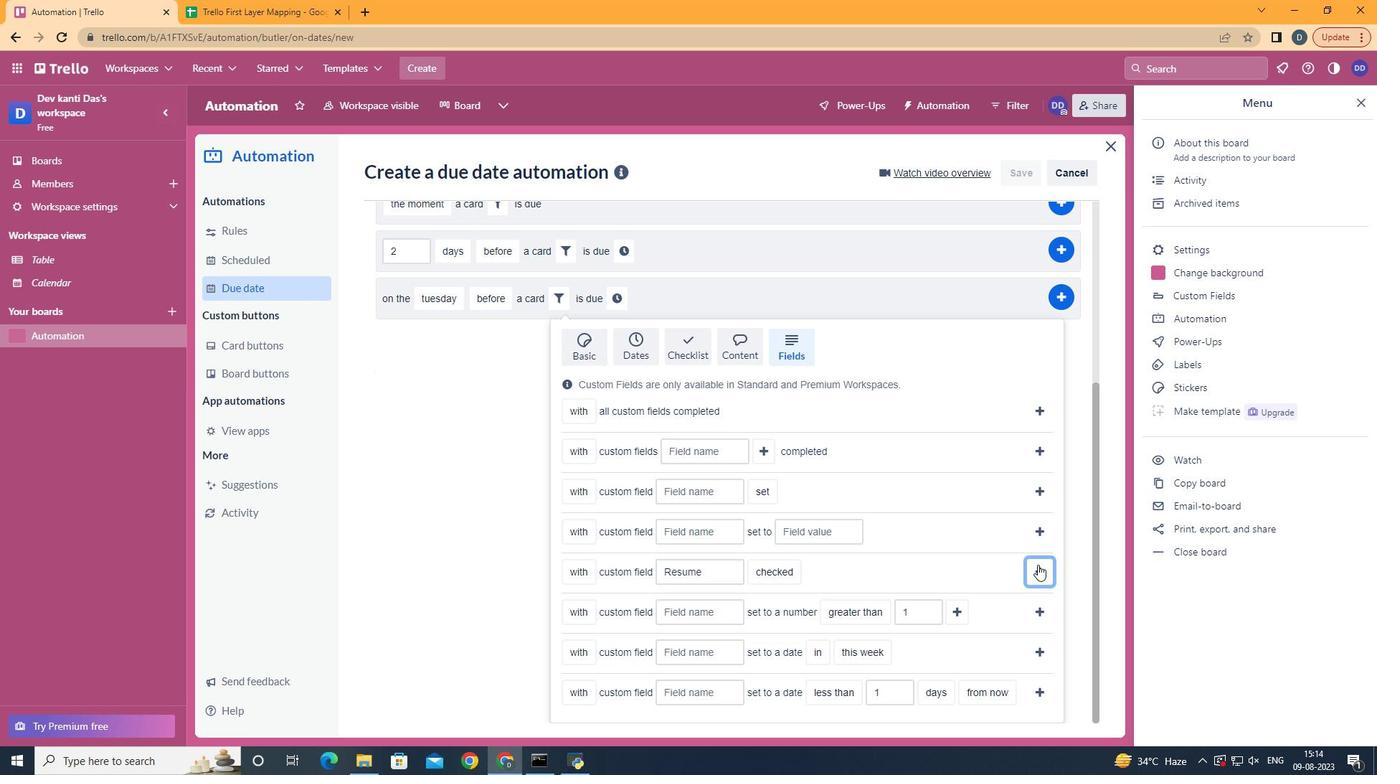 
Action: Mouse pressed left at (1049, 574)
Screenshot: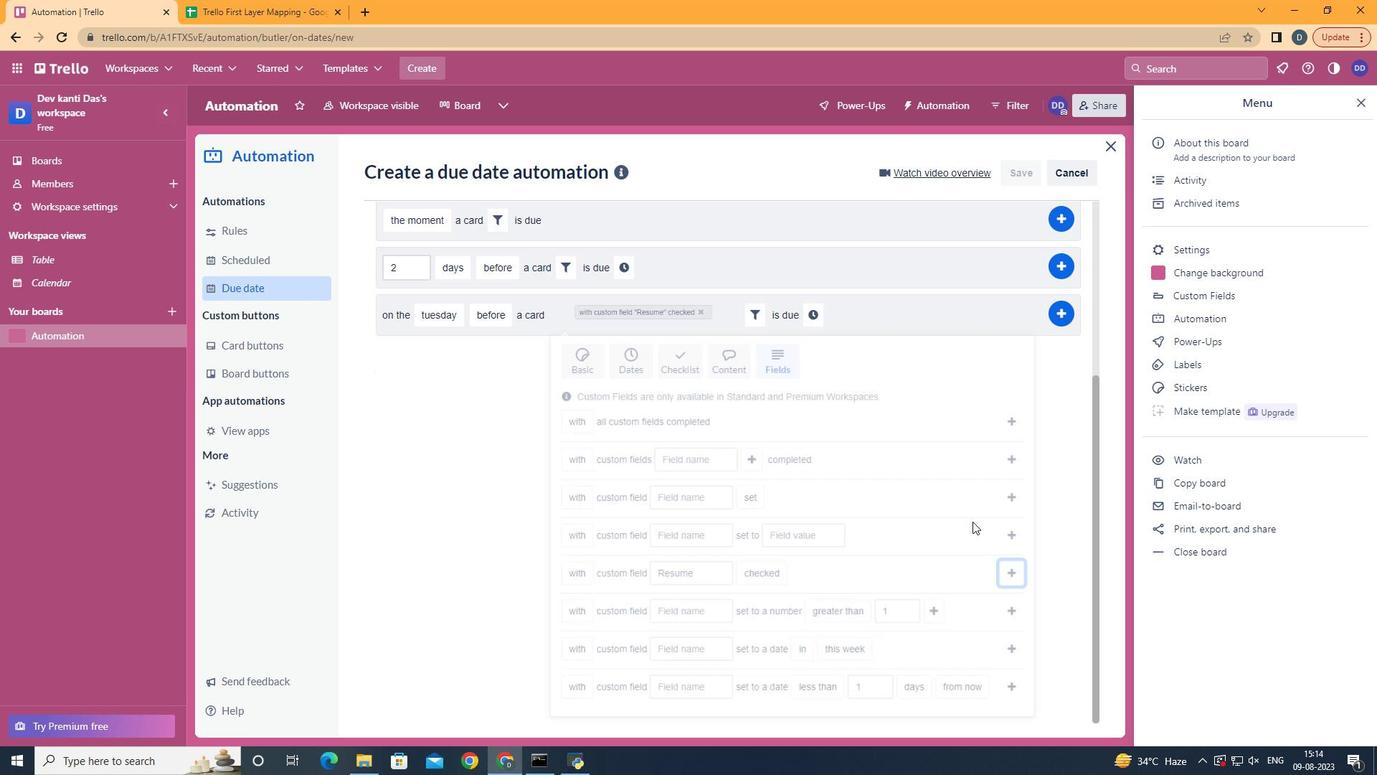 
Action: Mouse moved to (826, 582)
Screenshot: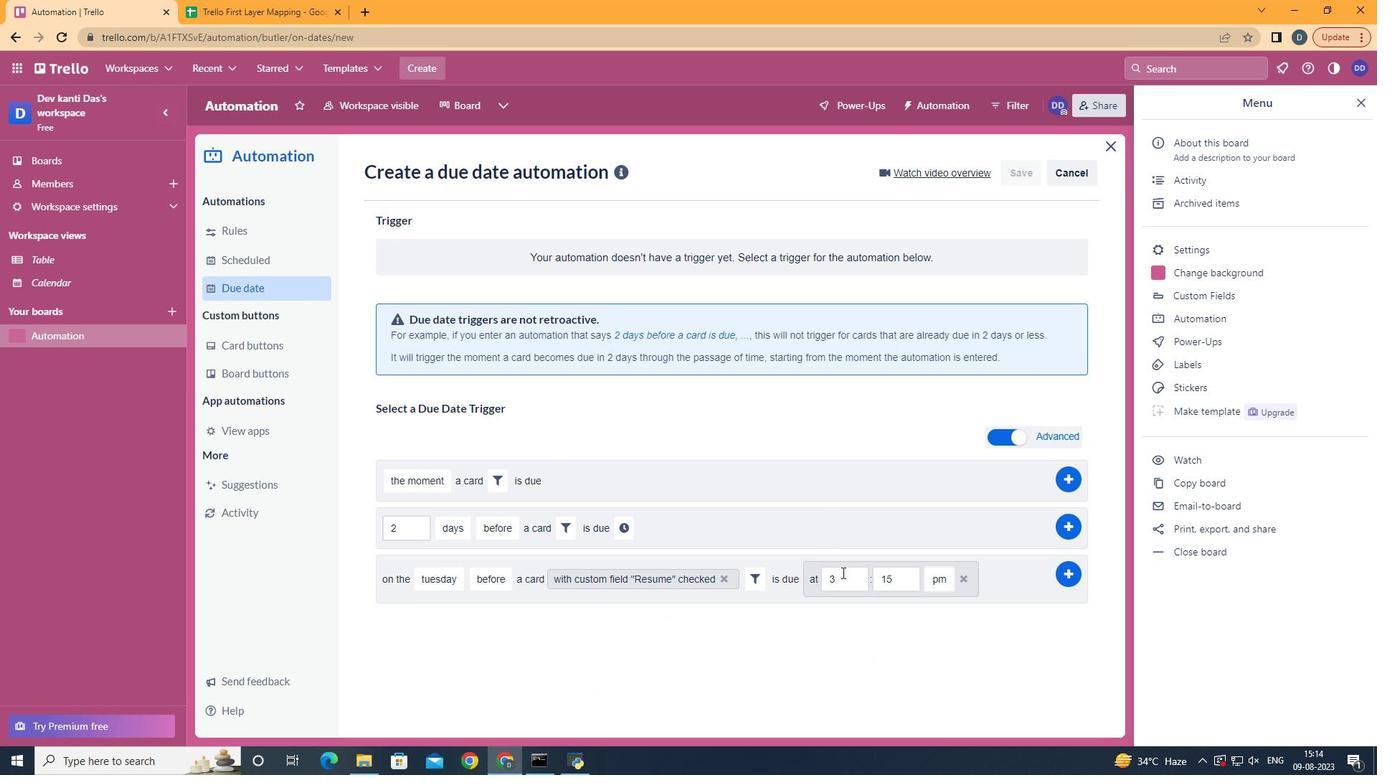 
Action: Mouse pressed left at (826, 582)
Screenshot: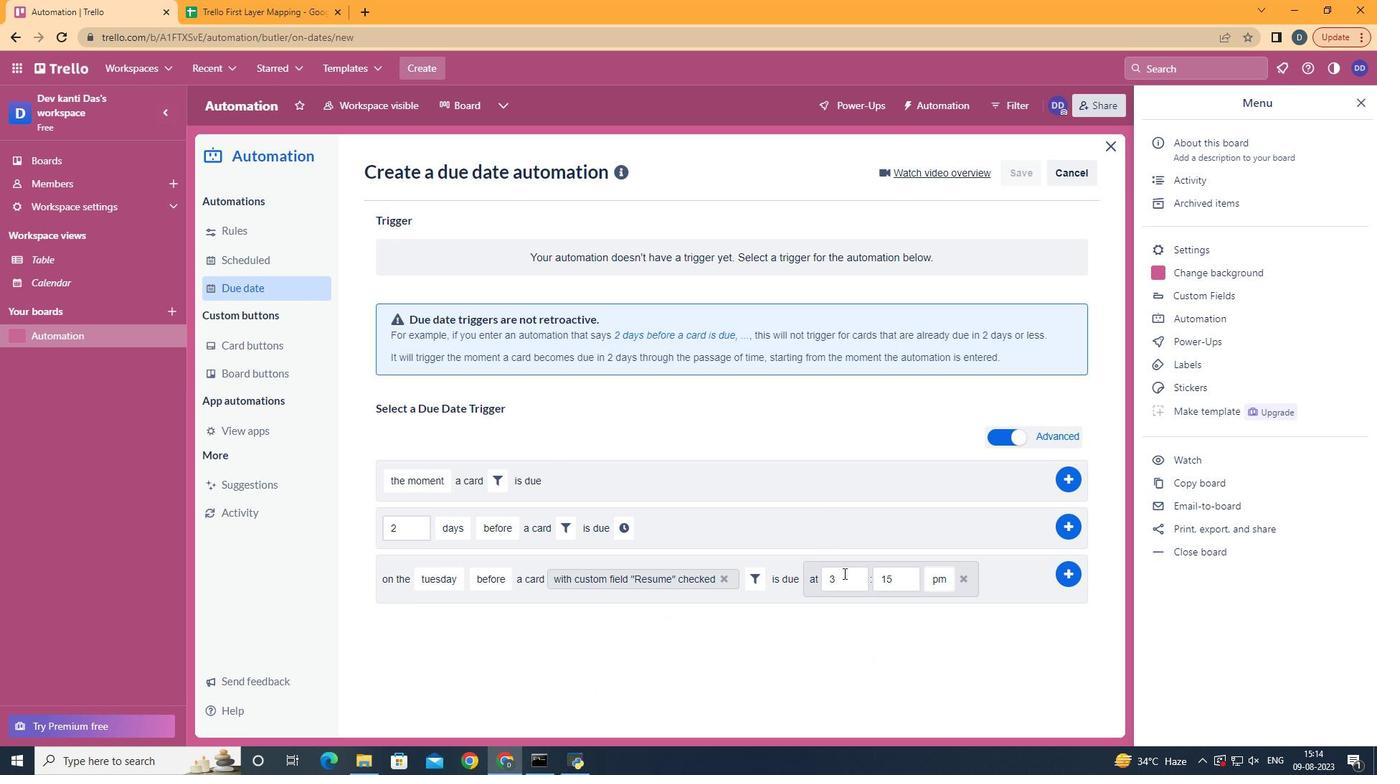 
Action: Mouse moved to (856, 583)
Screenshot: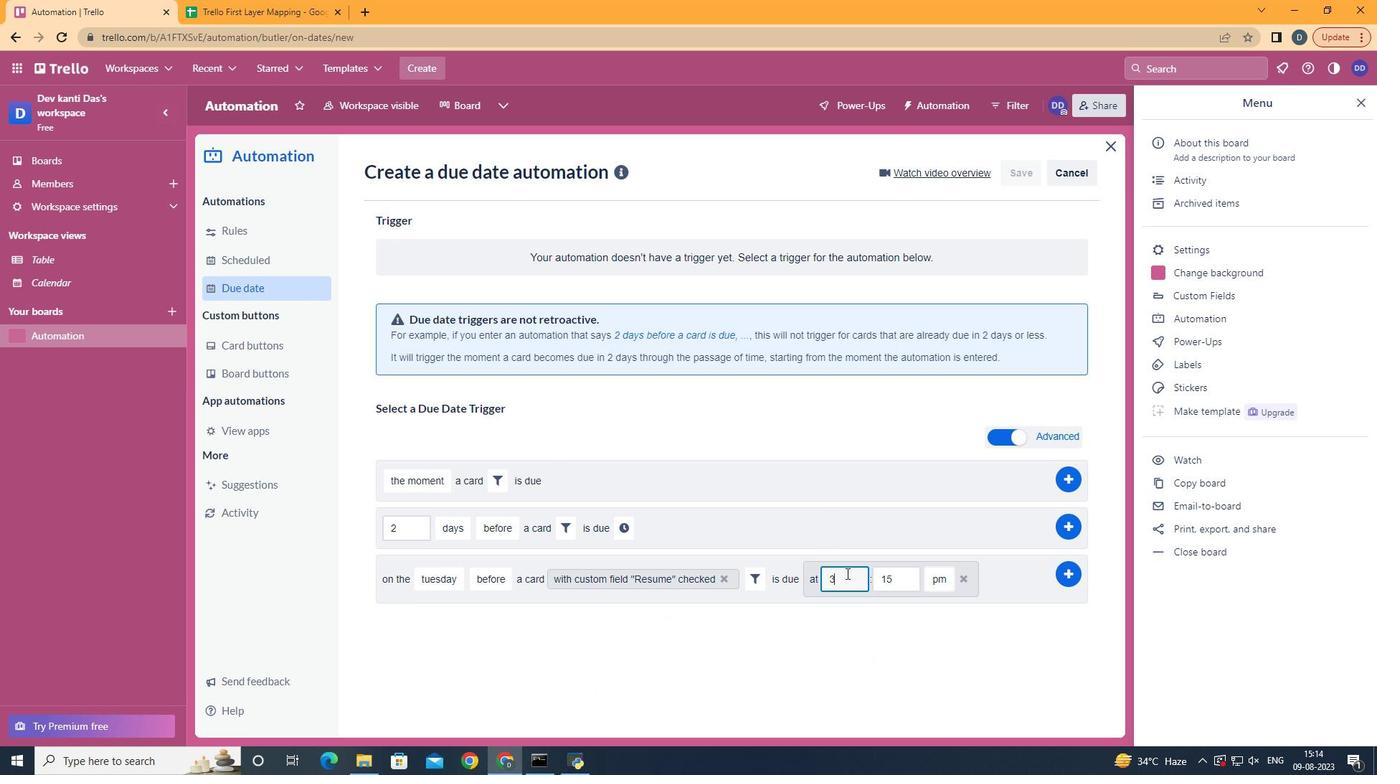 
Action: Mouse pressed left at (856, 583)
Screenshot: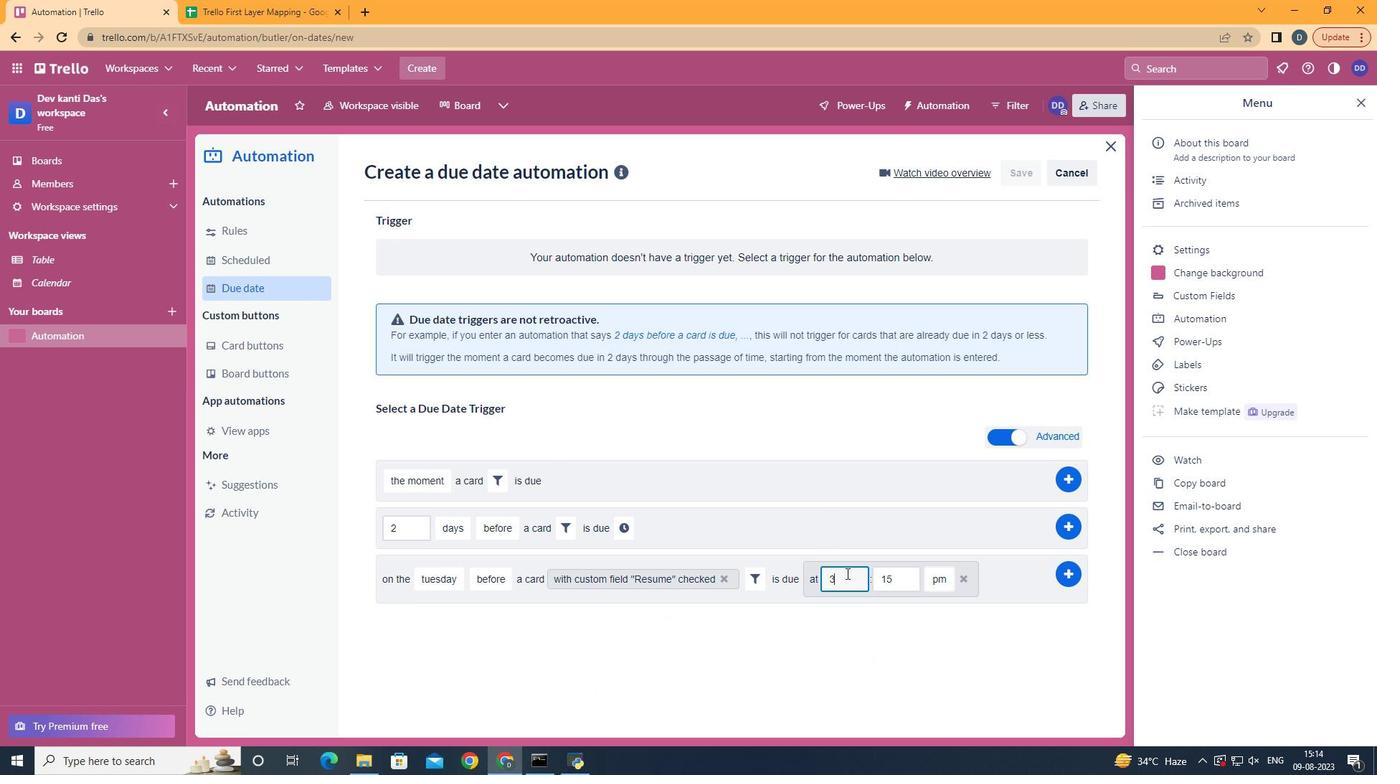 
Action: Mouse moved to (853, 583)
Screenshot: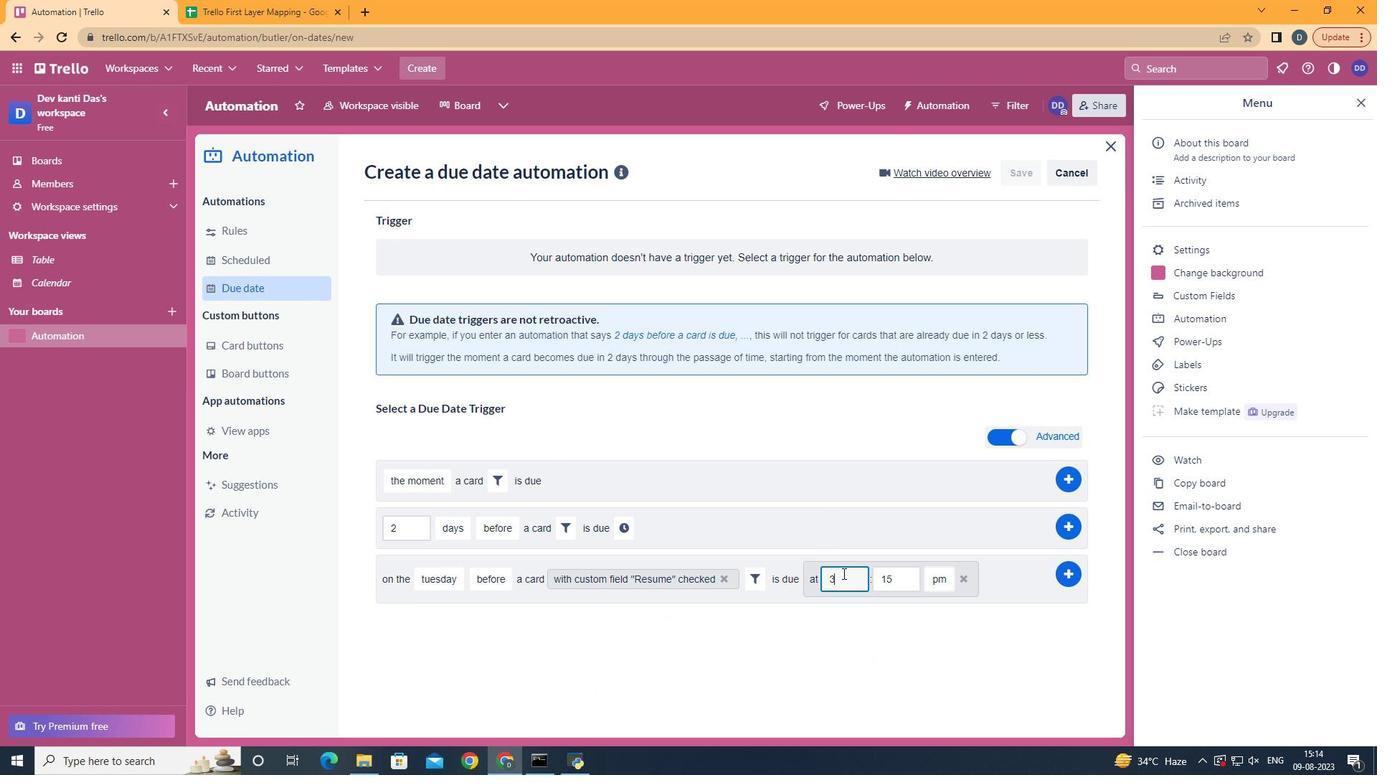 
Action: Key pressed <Key.backspace>11
Screenshot: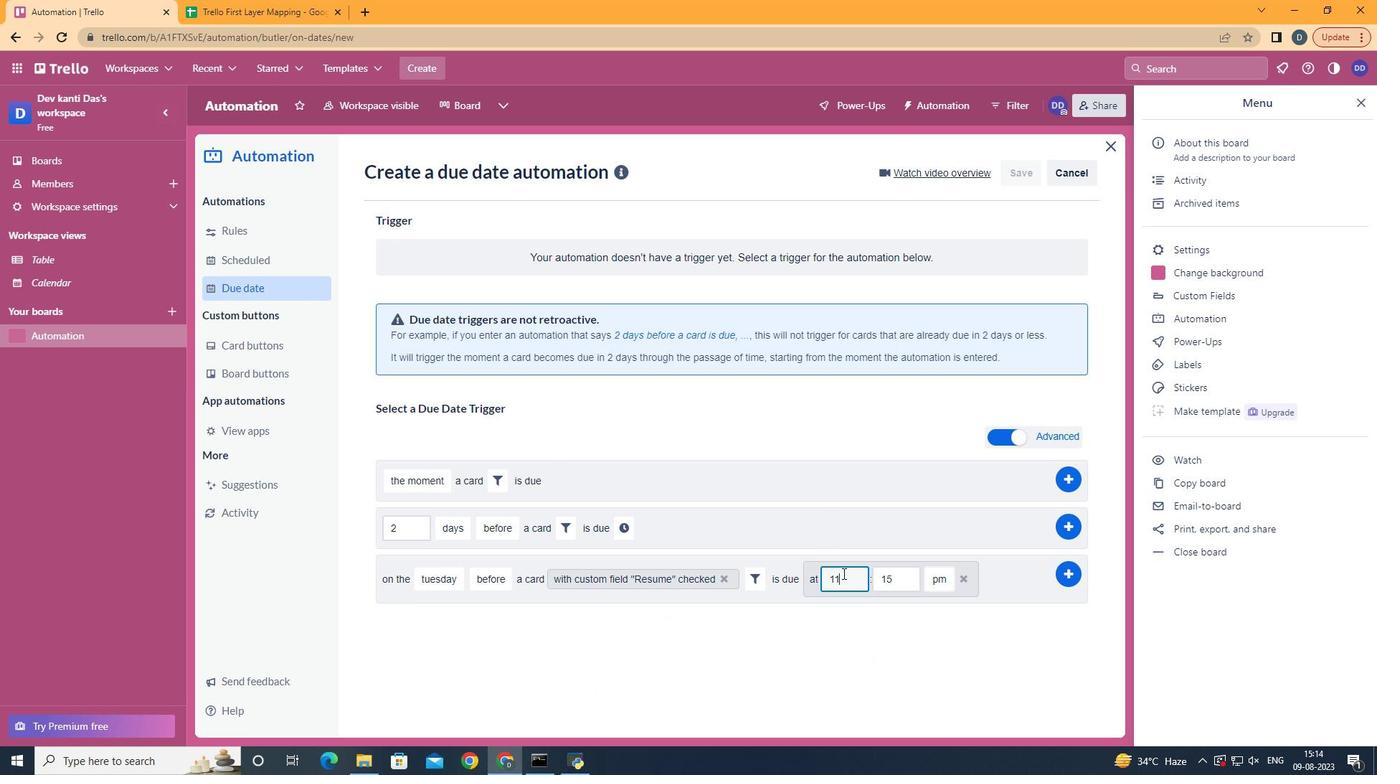 
Action: Mouse moved to (914, 593)
Screenshot: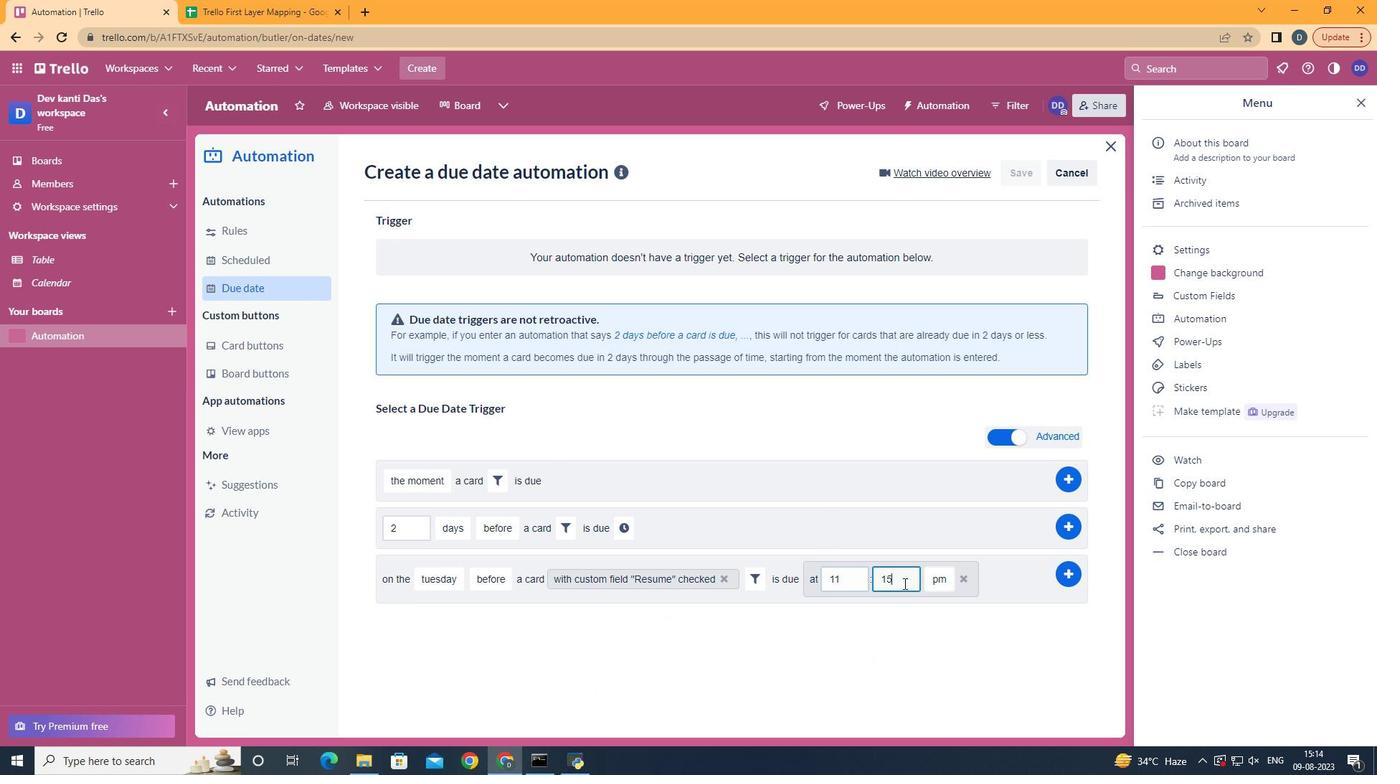 
Action: Mouse pressed left at (914, 593)
Screenshot: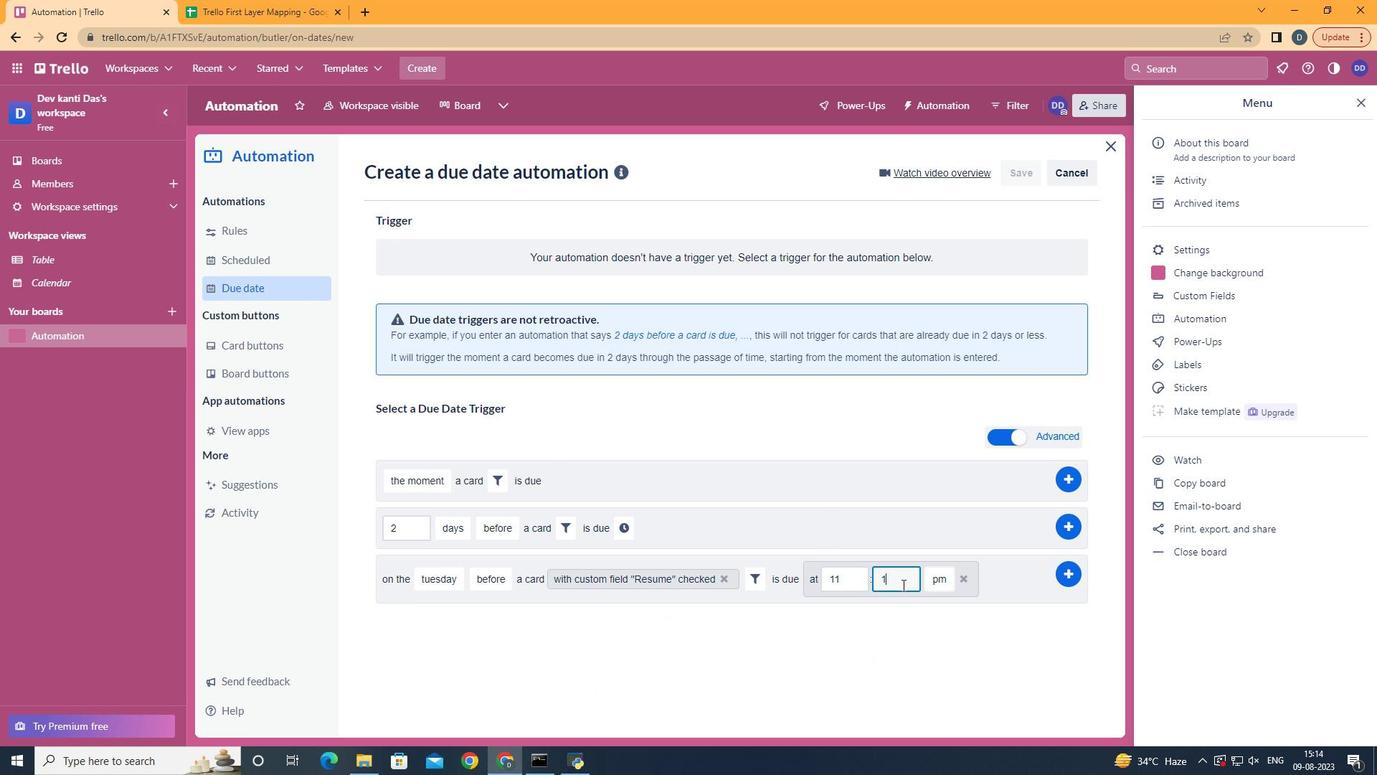 
Action: Key pressed <Key.backspace>
Screenshot: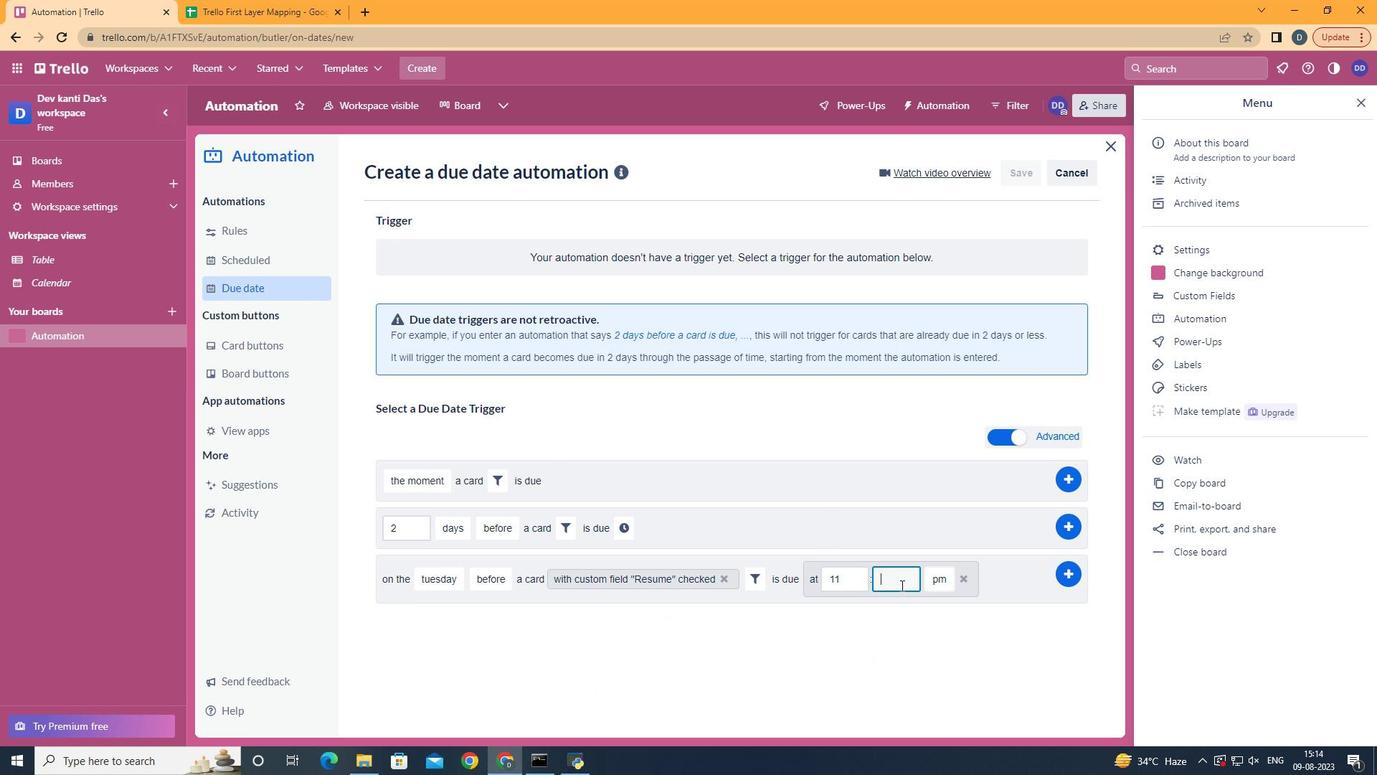 
Action: Mouse moved to (911, 595)
Screenshot: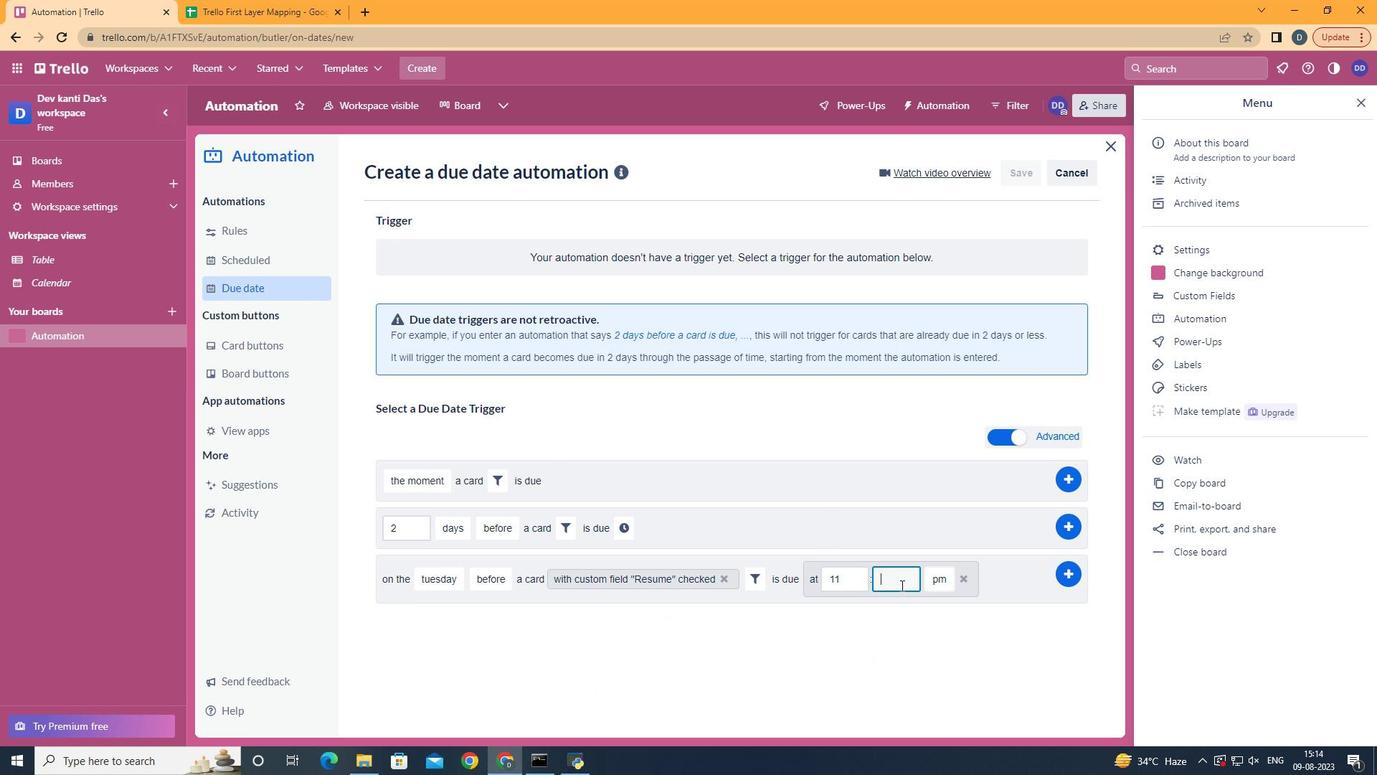 
Action: Key pressed <Key.backspace>00
Screenshot: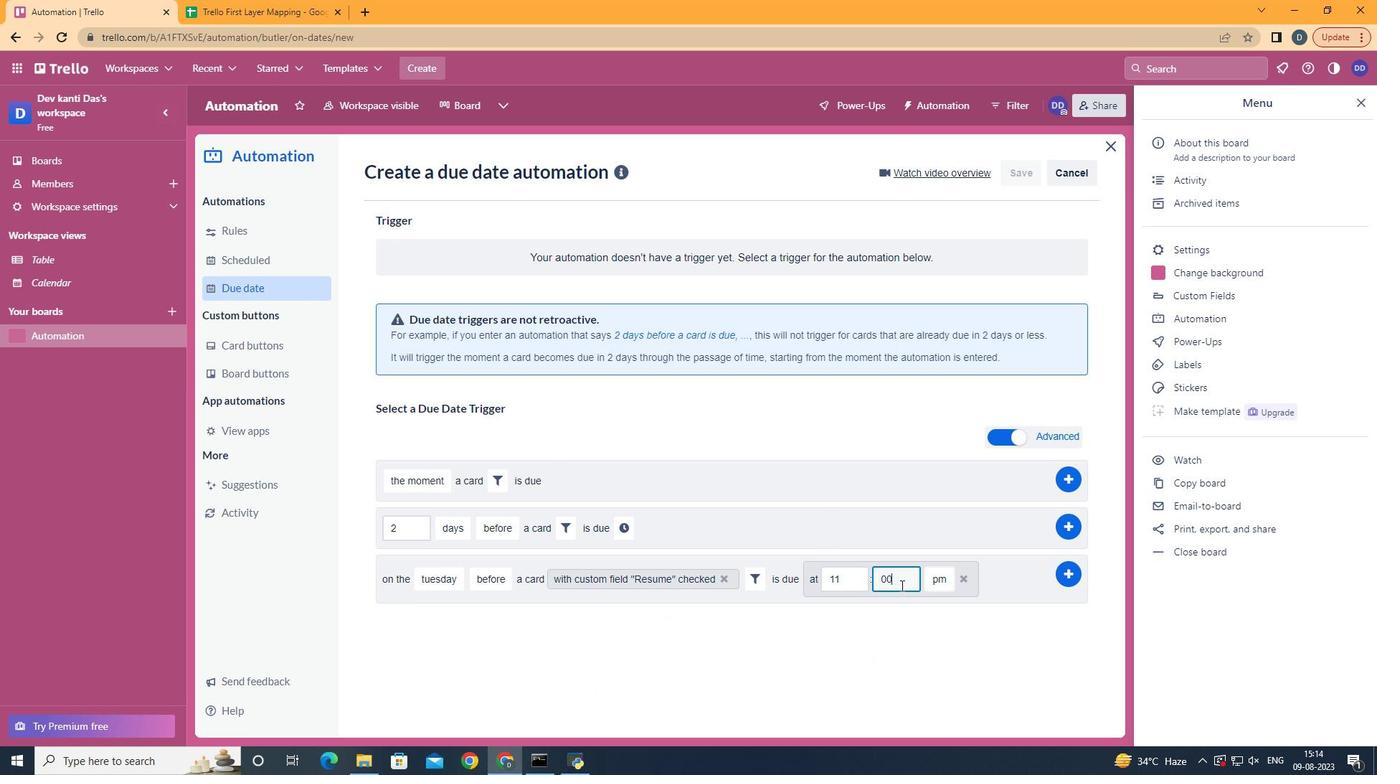 
Action: Mouse moved to (954, 613)
Screenshot: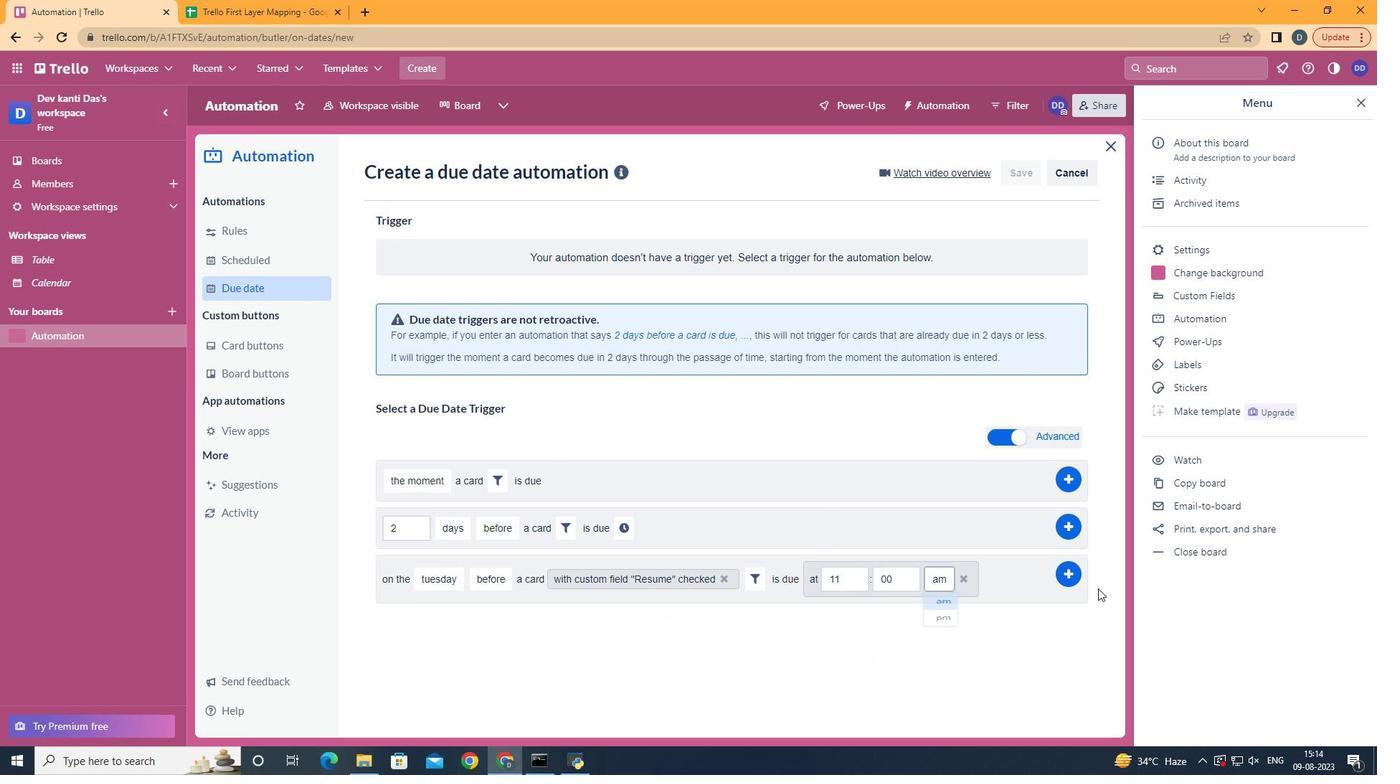 
Action: Mouse pressed left at (954, 613)
Screenshot: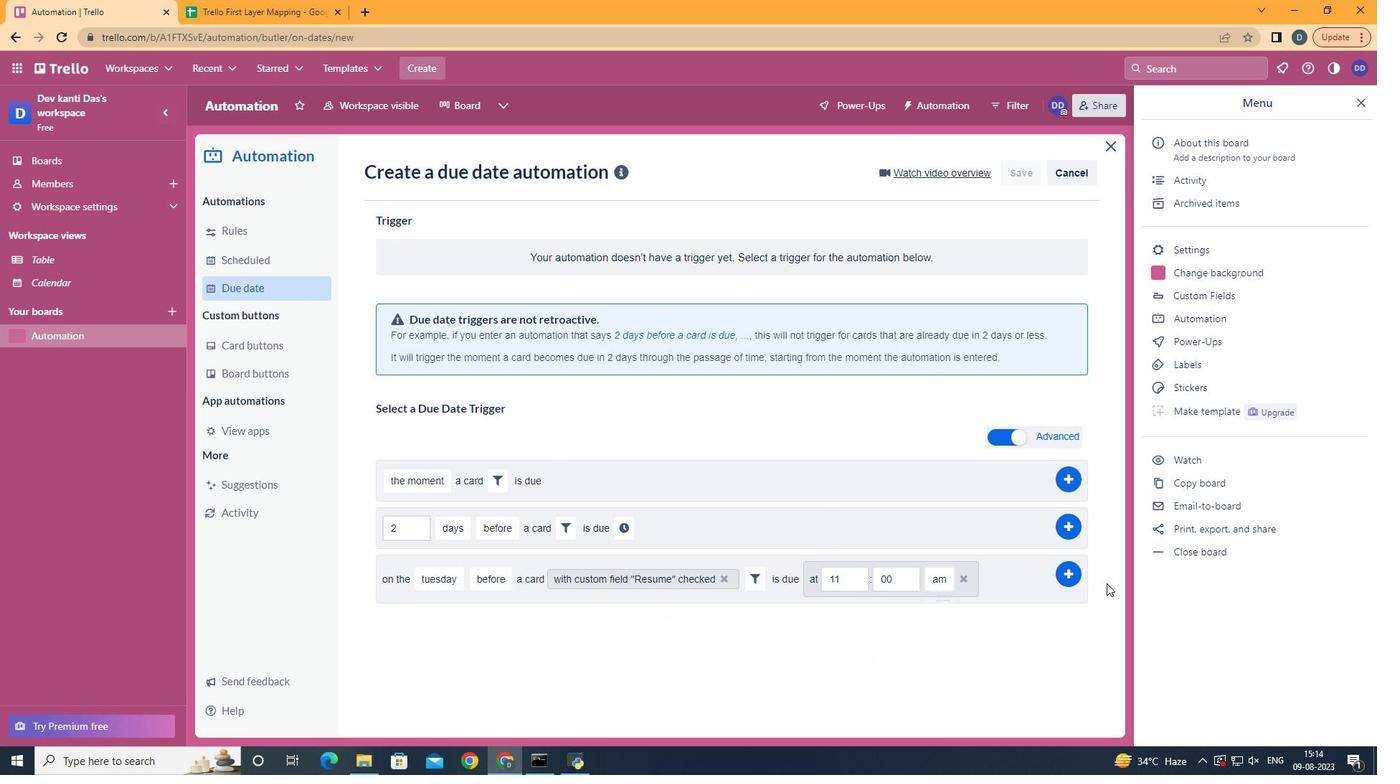 
Action: Mouse moved to (1083, 587)
Screenshot: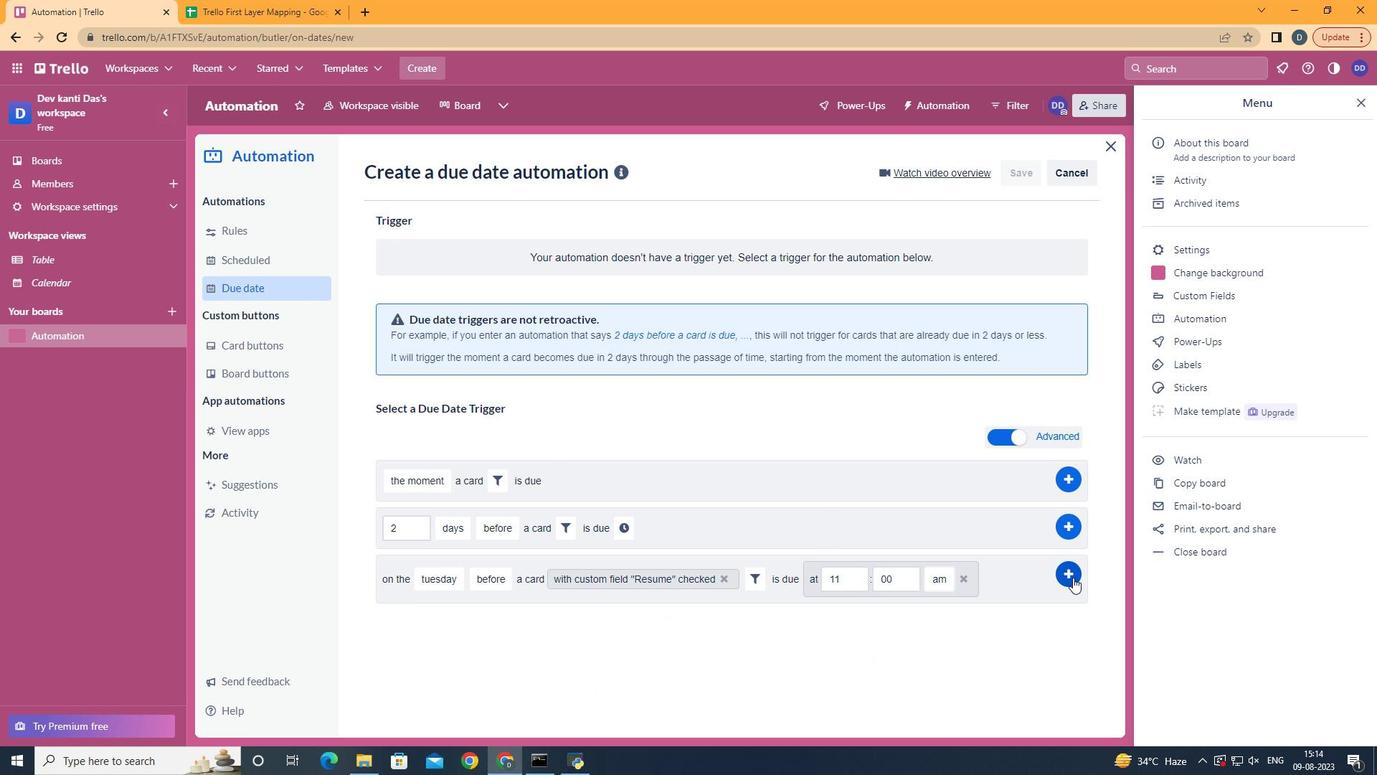 
Action: Mouse pressed left at (1083, 587)
Screenshot: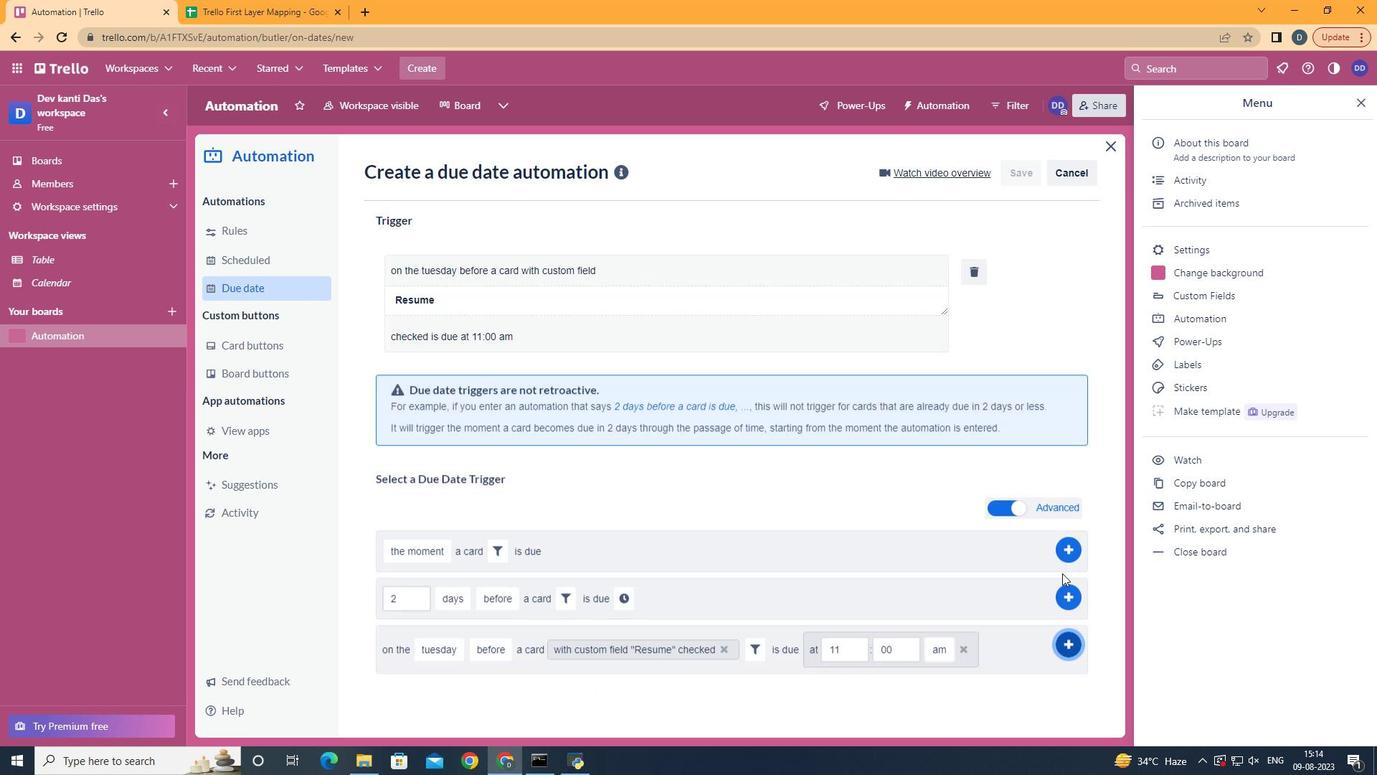 
Action: Mouse moved to (742, 373)
Screenshot: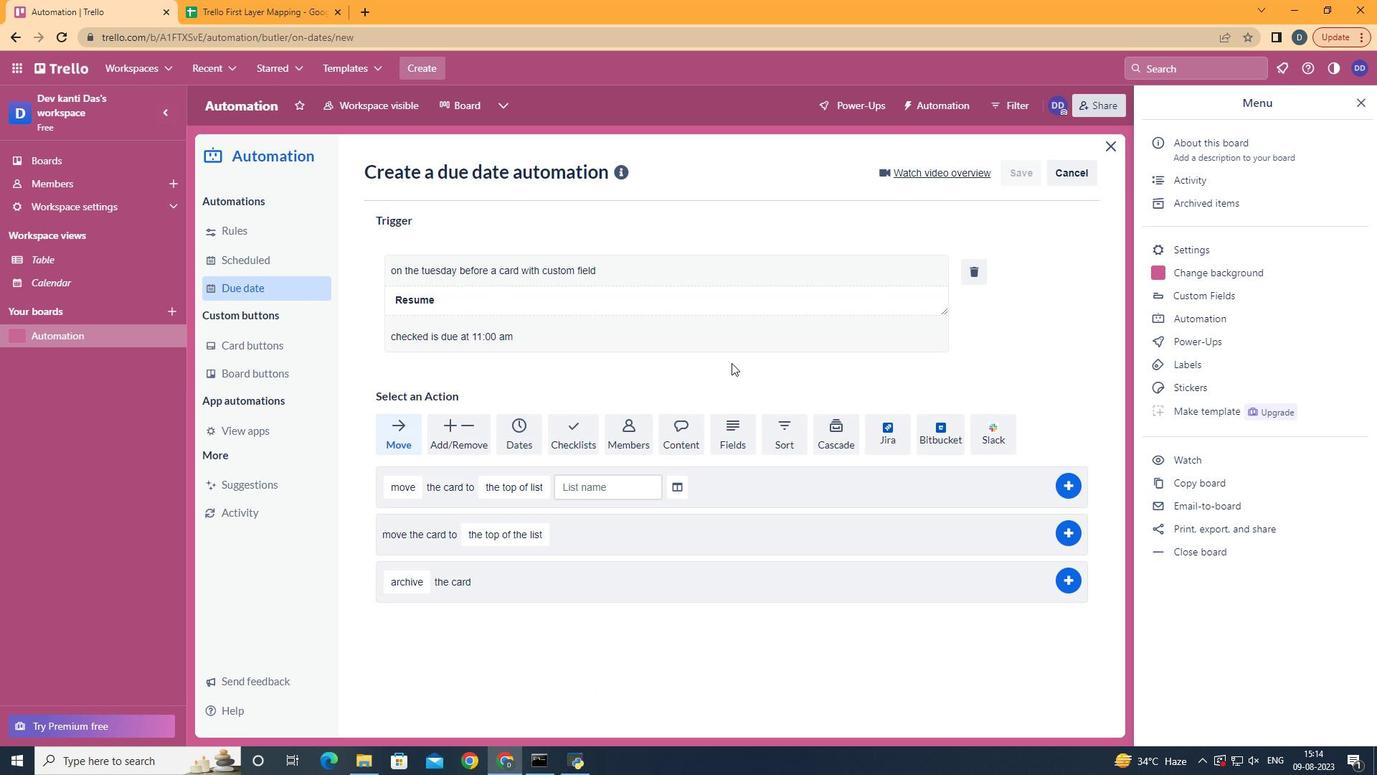 
